Task: Select traffic view around selected location Hilton Head Island, South Carolina, United States and identify the nearest hotel to the peak traffic point
Action: Mouse moved to (345, 488)
Screenshot: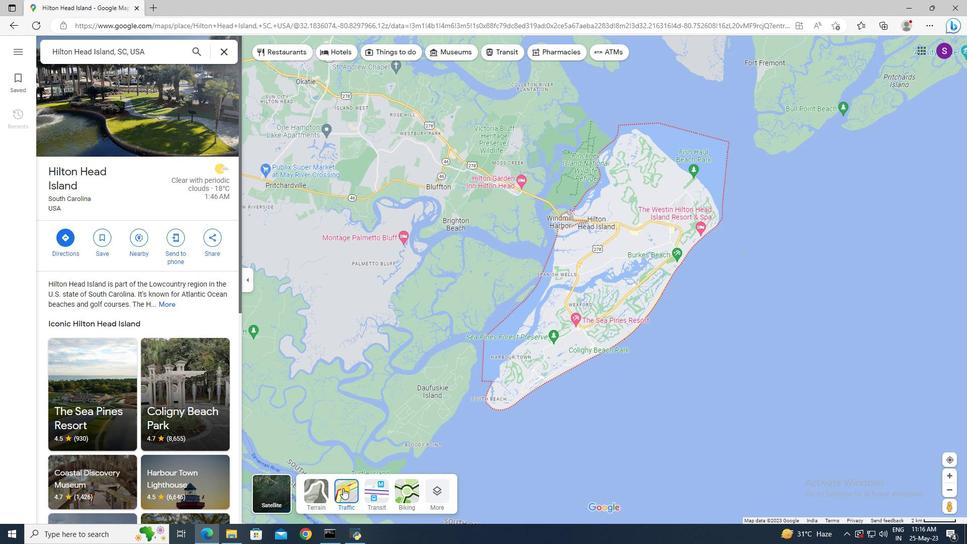 
Action: Mouse pressed left at (345, 488)
Screenshot: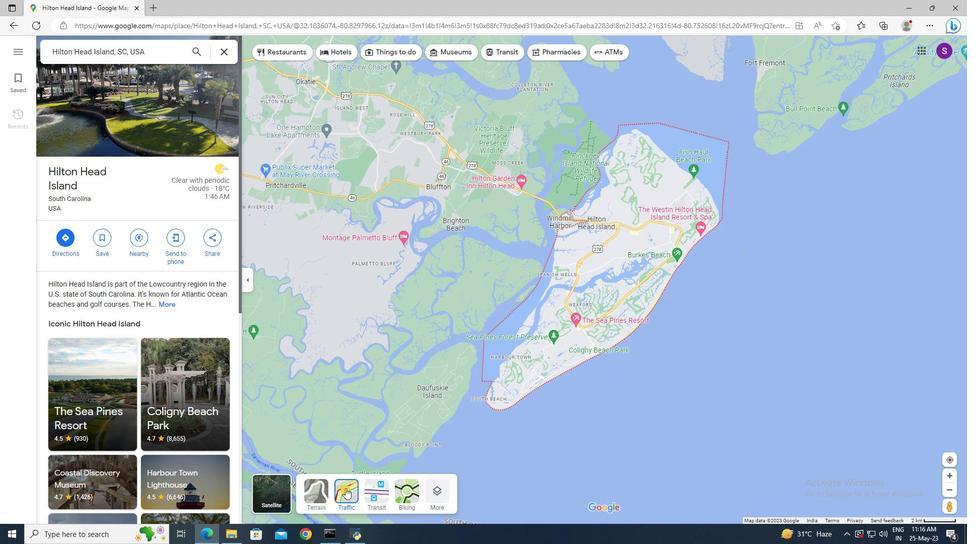 
Action: Mouse moved to (340, 53)
Screenshot: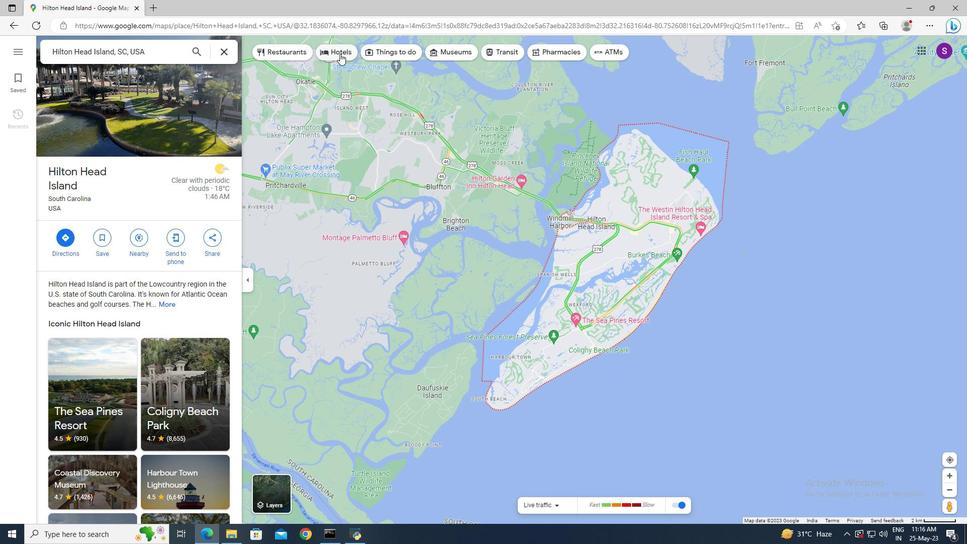 
Action: Mouse pressed left at (340, 53)
Screenshot: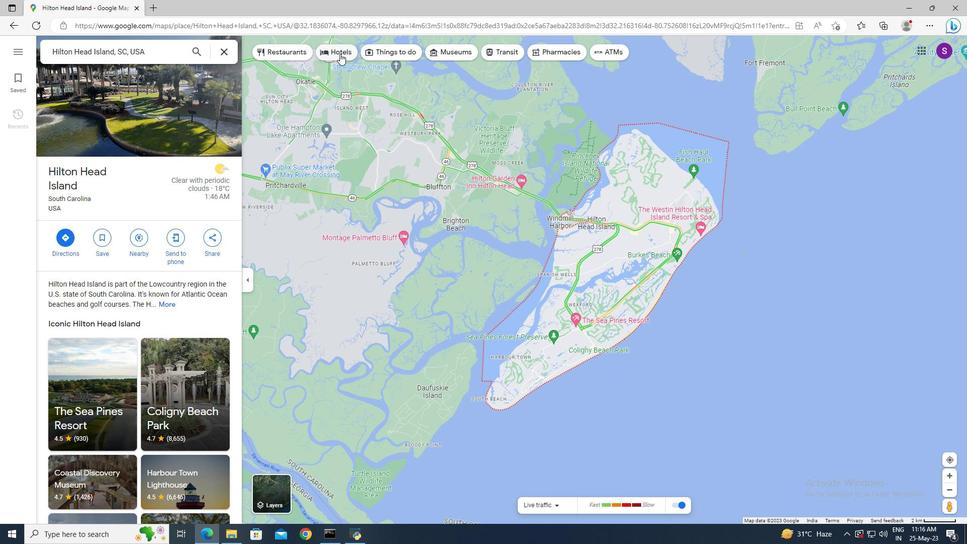 
Action: Mouse moved to (471, 139)
Screenshot: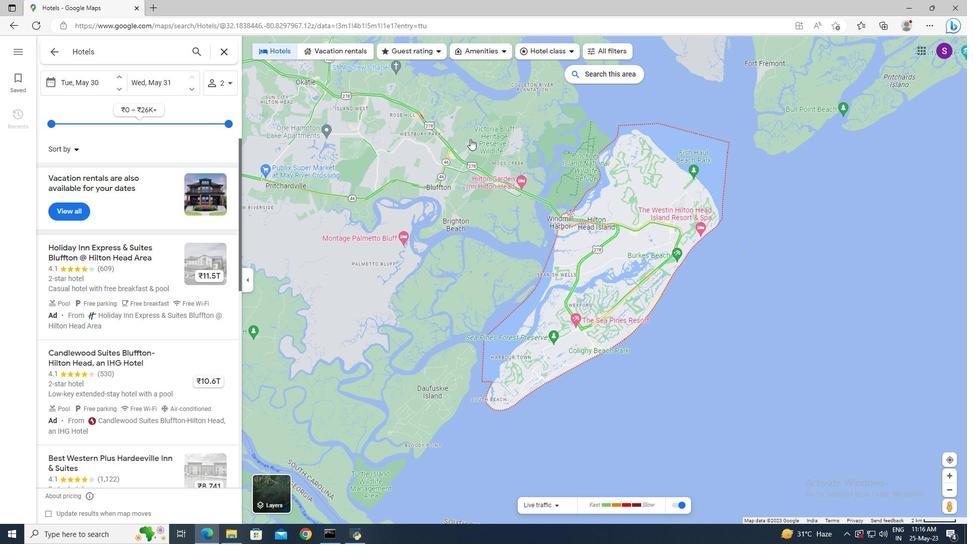
Action: Mouse scrolled (471, 139) with delta (0, 0)
Screenshot: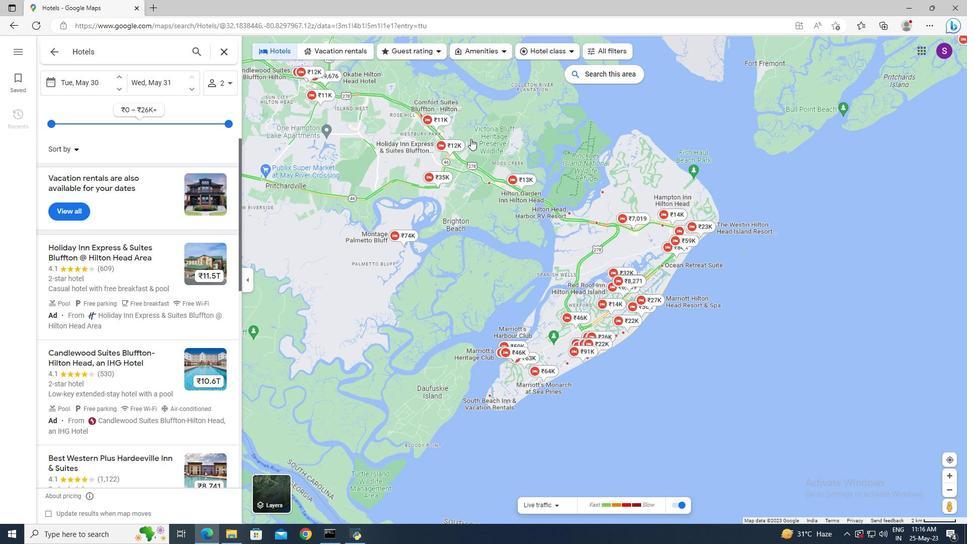 
Action: Mouse scrolled (471, 139) with delta (0, 0)
Screenshot: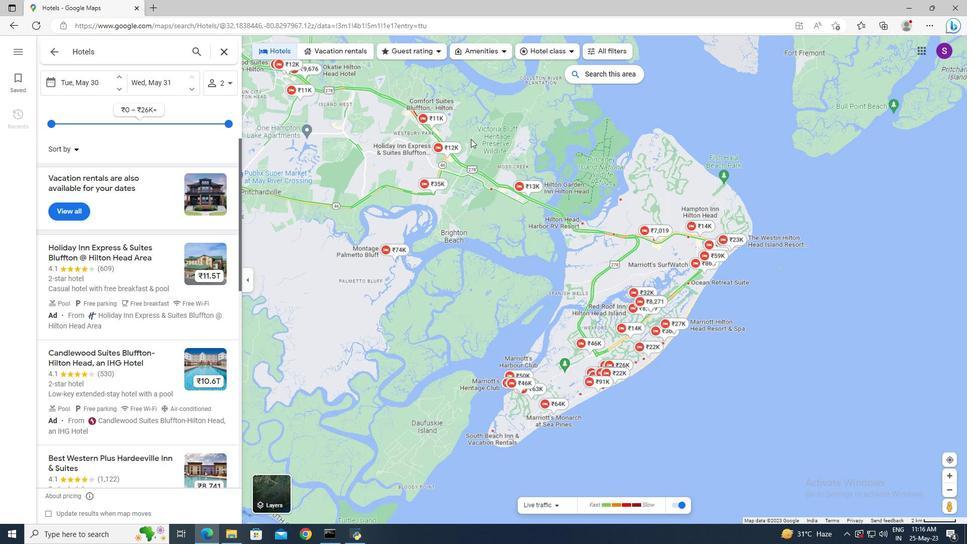
Action: Mouse scrolled (471, 139) with delta (0, 0)
Screenshot: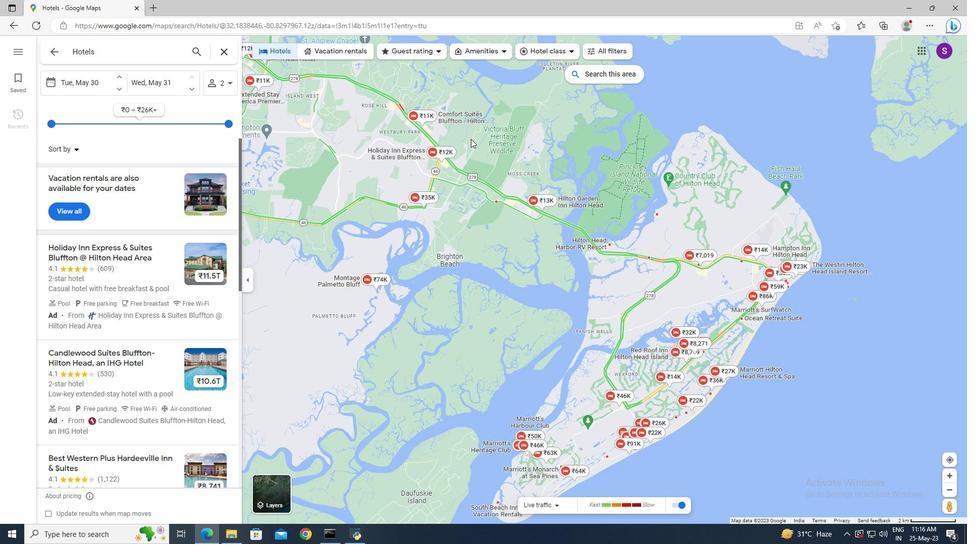 
Action: Mouse scrolled (471, 139) with delta (0, 0)
Screenshot: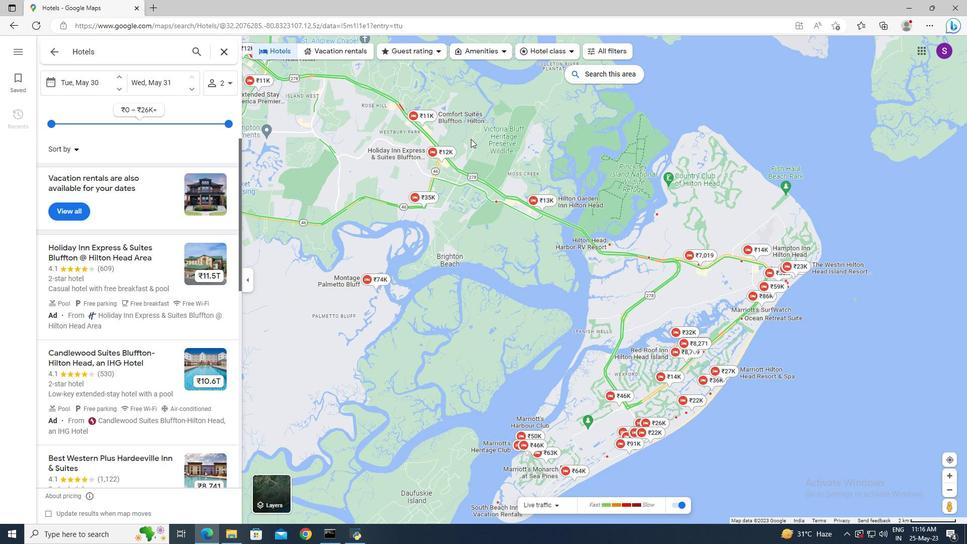 
Action: Mouse scrolled (471, 139) with delta (0, 0)
Screenshot: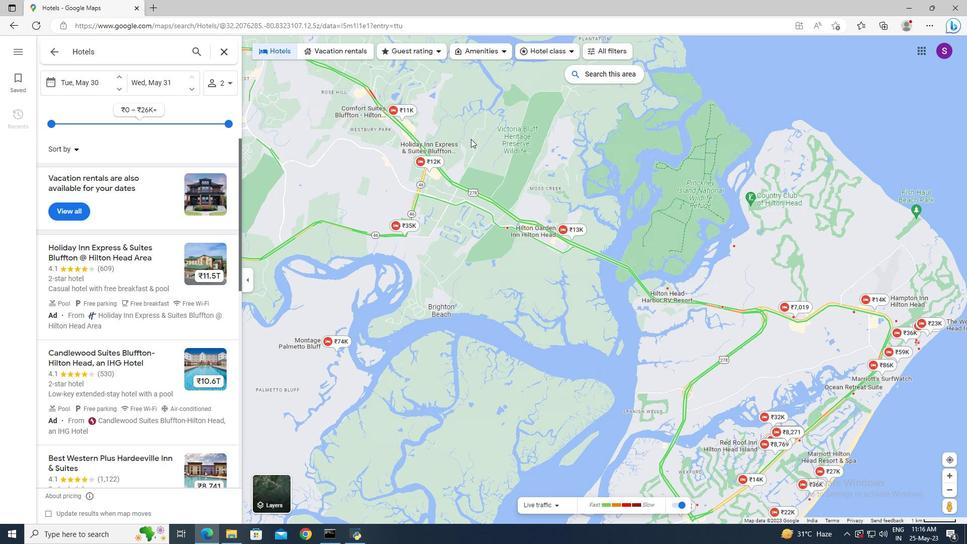 
Action: Mouse scrolled (471, 139) with delta (0, 0)
Screenshot: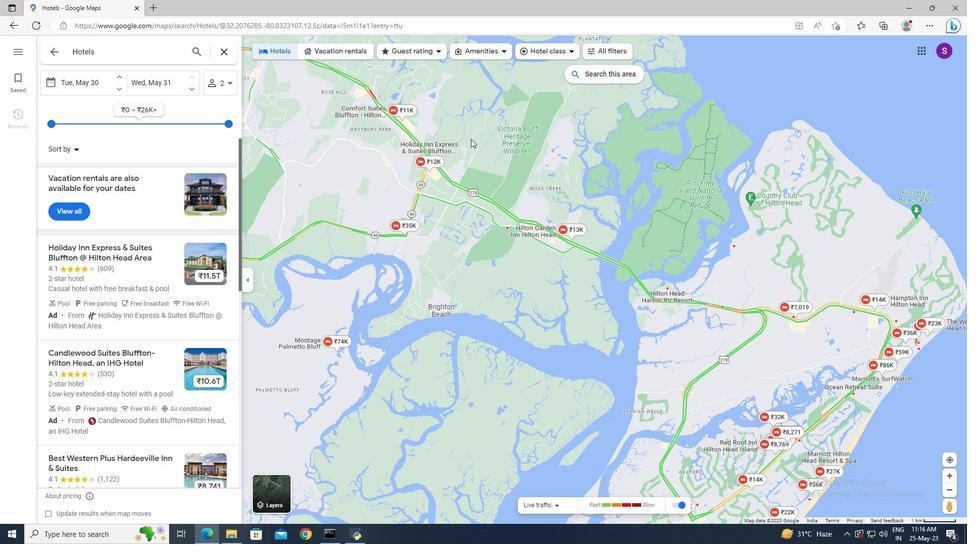 
Action: Mouse scrolled (471, 139) with delta (0, 0)
Screenshot: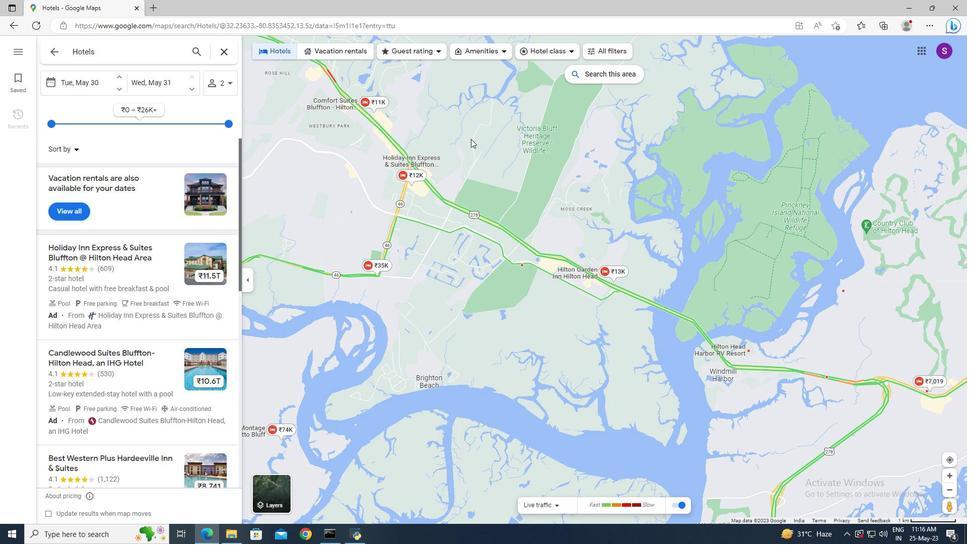 
Action: Mouse scrolled (471, 139) with delta (0, 0)
Screenshot: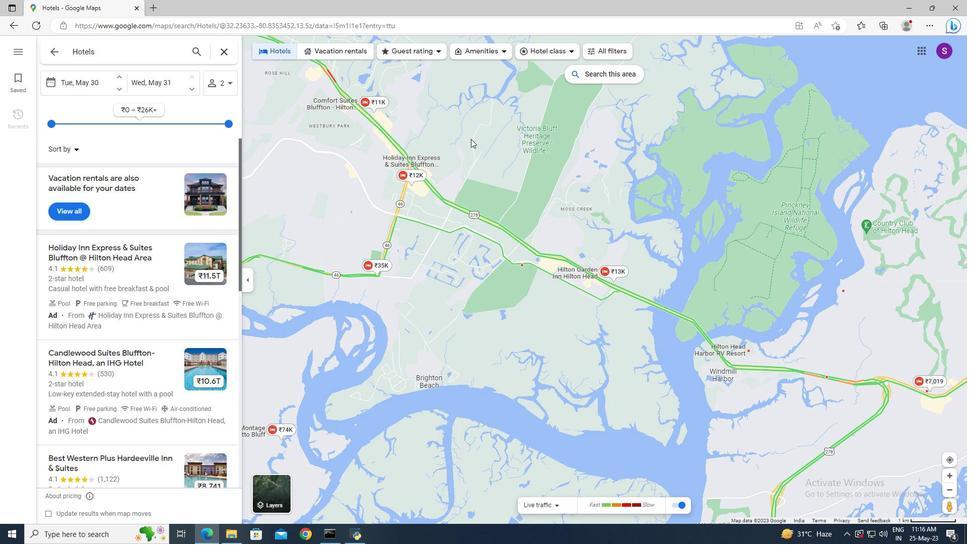 
Action: Mouse moved to (625, 385)
Screenshot: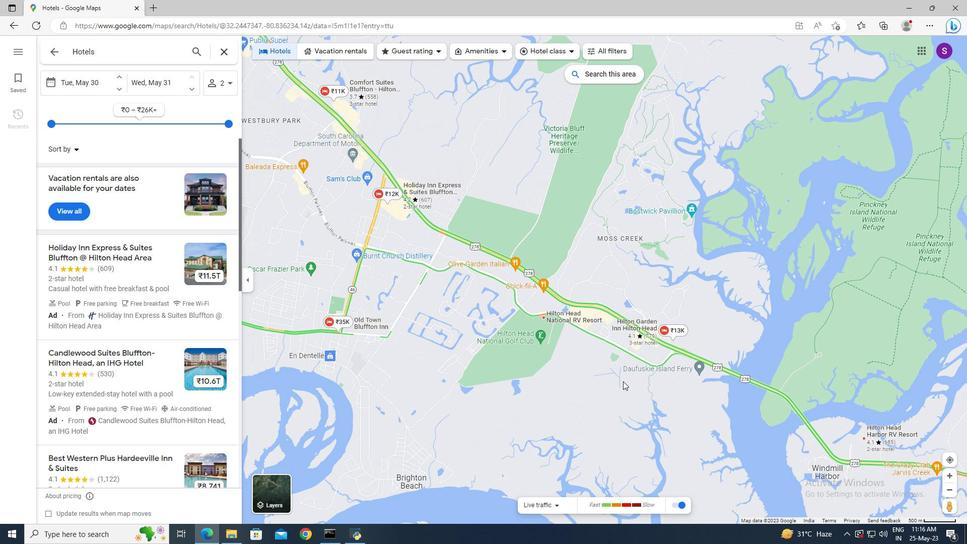 
Action: Mouse pressed left at (625, 385)
Screenshot: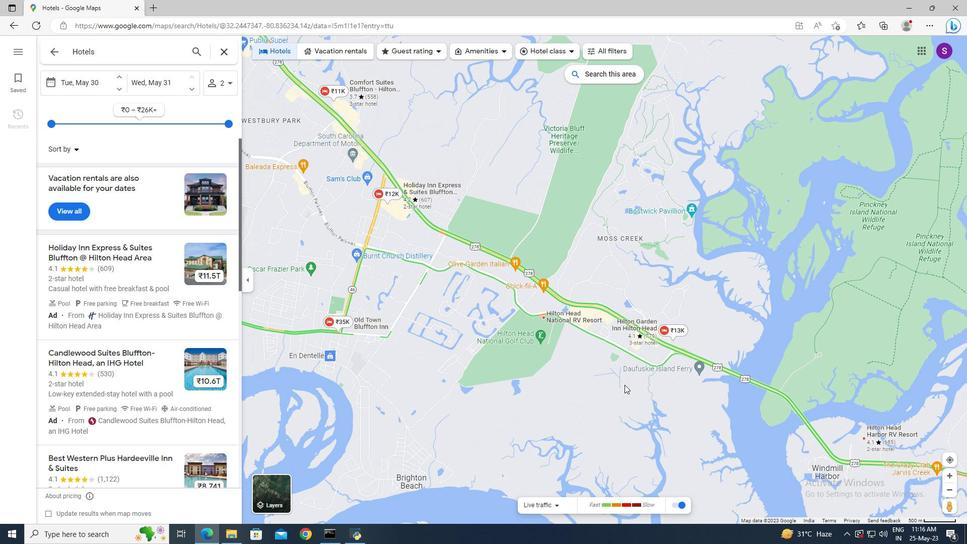 
Action: Mouse moved to (796, 365)
Screenshot: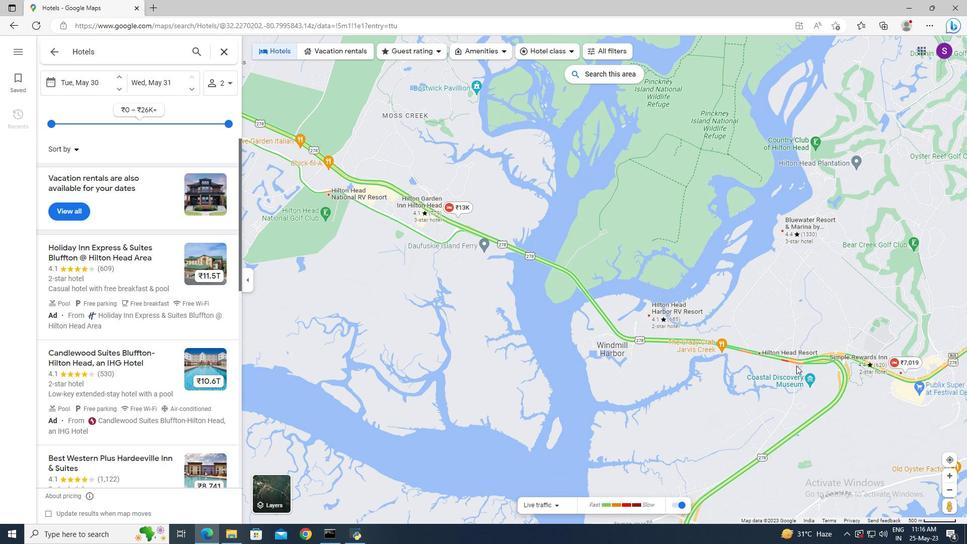 
Action: Mouse scrolled (796, 366) with delta (0, 0)
Screenshot: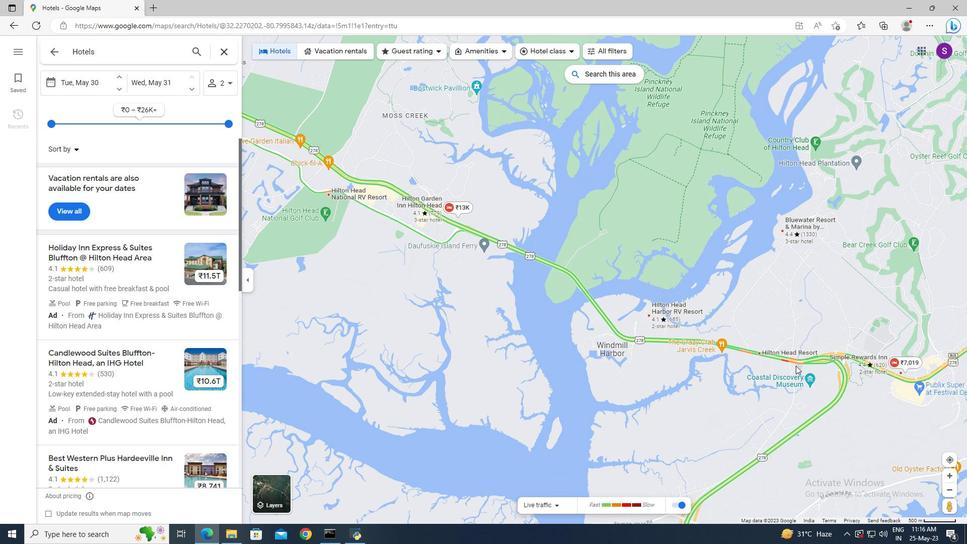 
Action: Mouse scrolled (796, 366) with delta (0, 0)
Screenshot: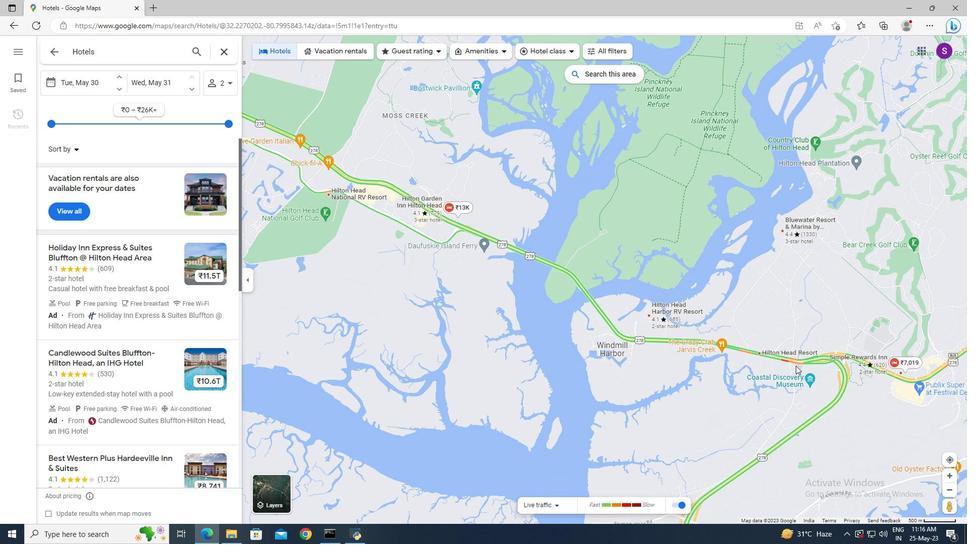 
Action: Mouse scrolled (796, 366) with delta (0, 0)
Screenshot: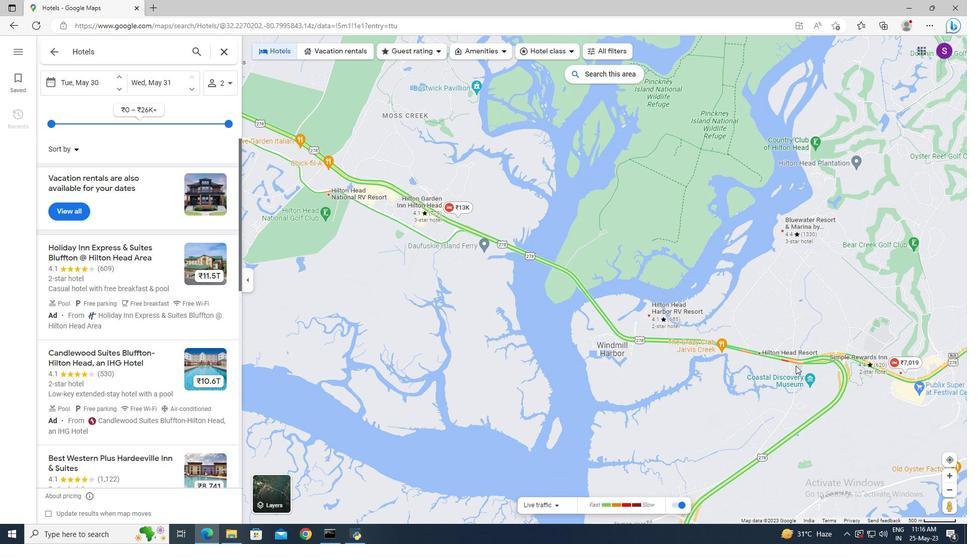 
Action: Mouse moved to (788, 367)
Screenshot: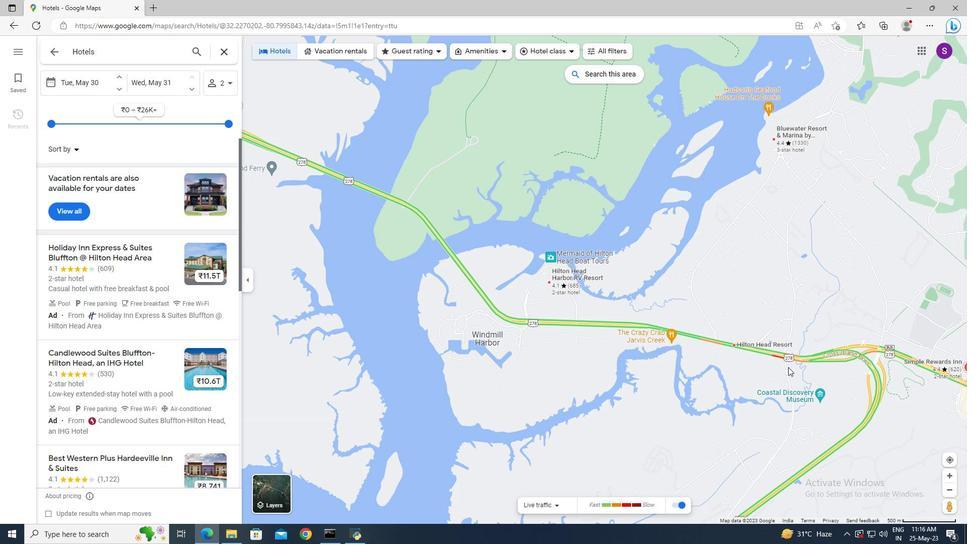 
Action: Mouse scrolled (788, 367) with delta (0, 0)
Screenshot: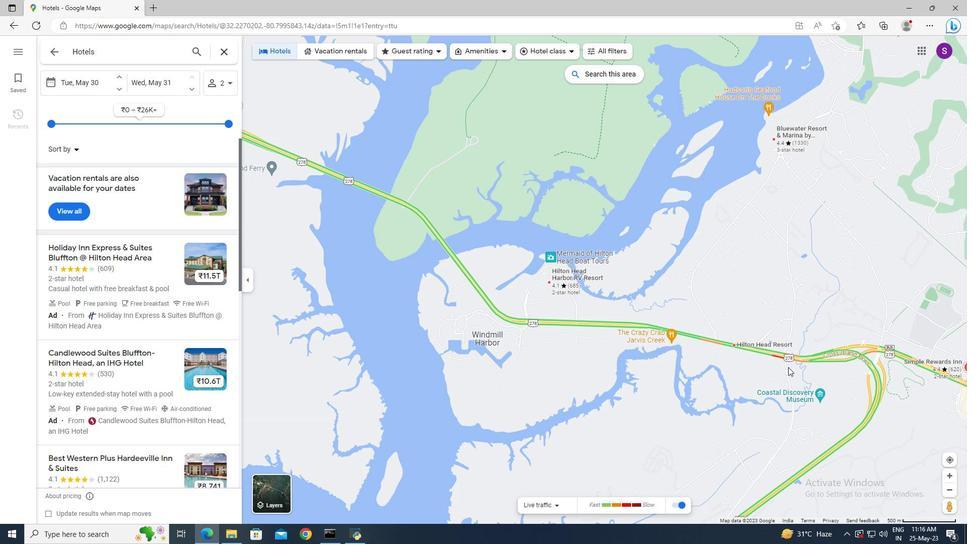 
Action: Mouse scrolled (788, 367) with delta (0, 0)
Screenshot: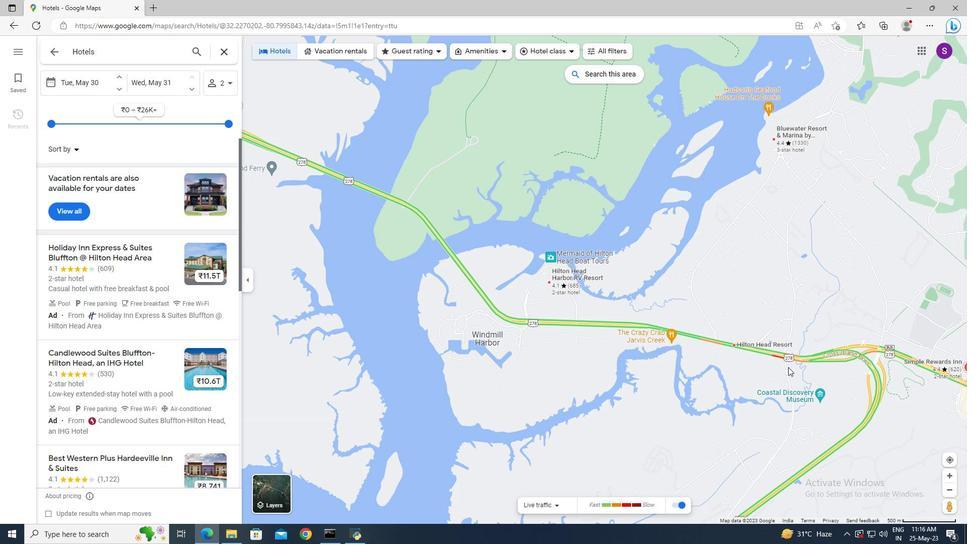 
Action: Mouse scrolled (788, 367) with delta (0, 0)
Screenshot: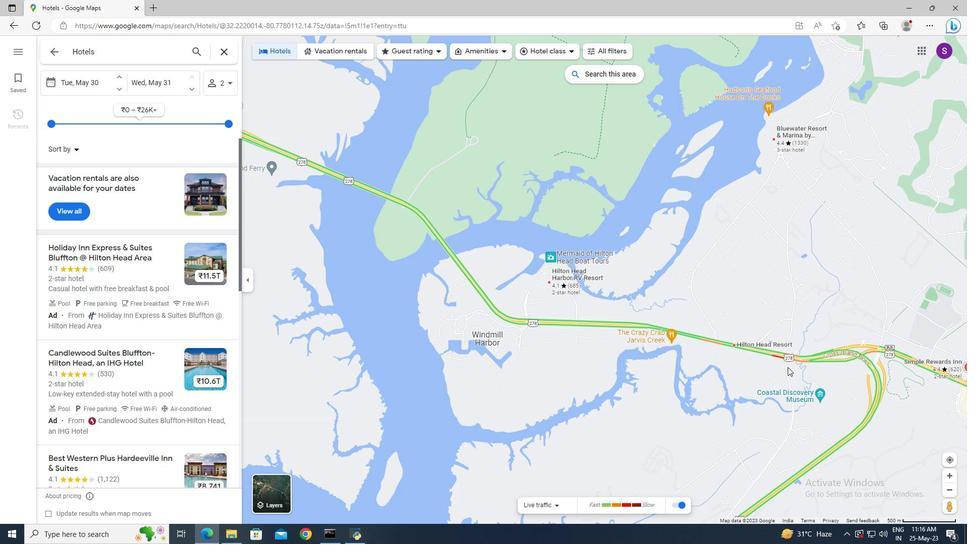 
Action: Mouse moved to (706, 356)
Screenshot: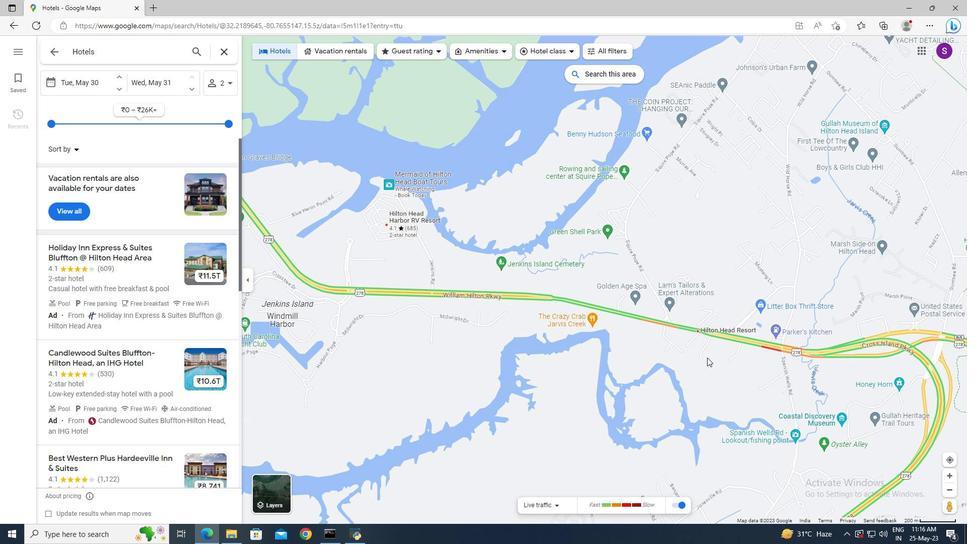 
Action: Mouse scrolled (706, 356) with delta (0, 0)
Screenshot: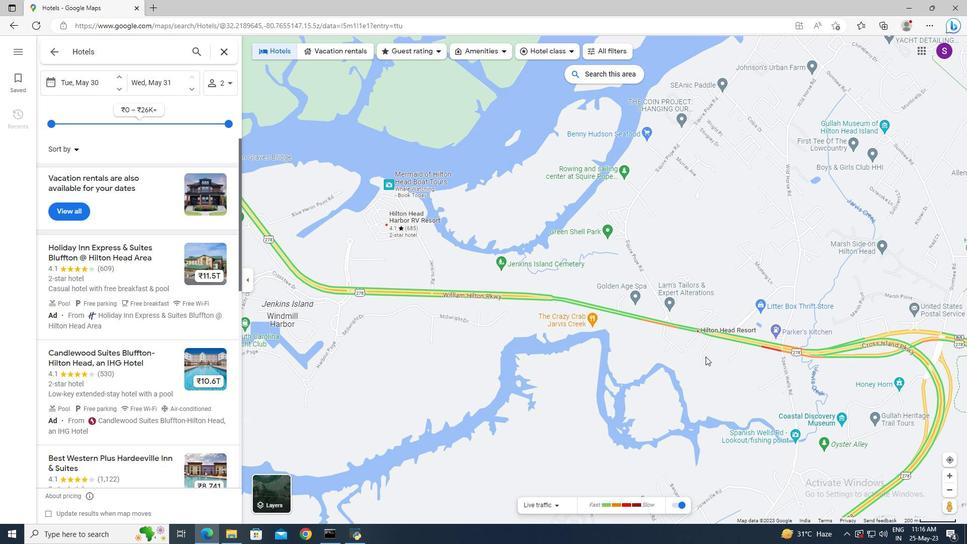 
Action: Mouse scrolled (706, 356) with delta (0, 0)
Screenshot: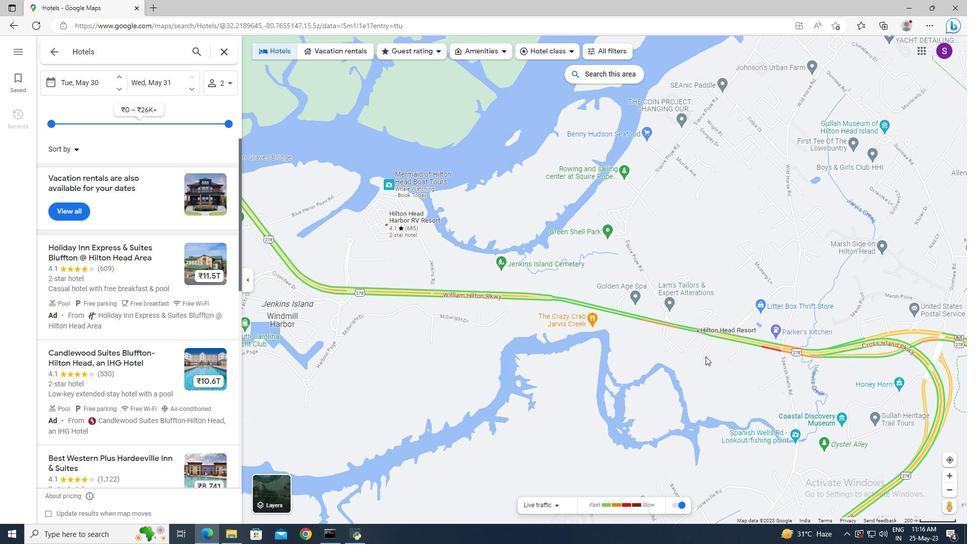 
Action: Mouse scrolled (706, 356) with delta (0, 0)
Screenshot: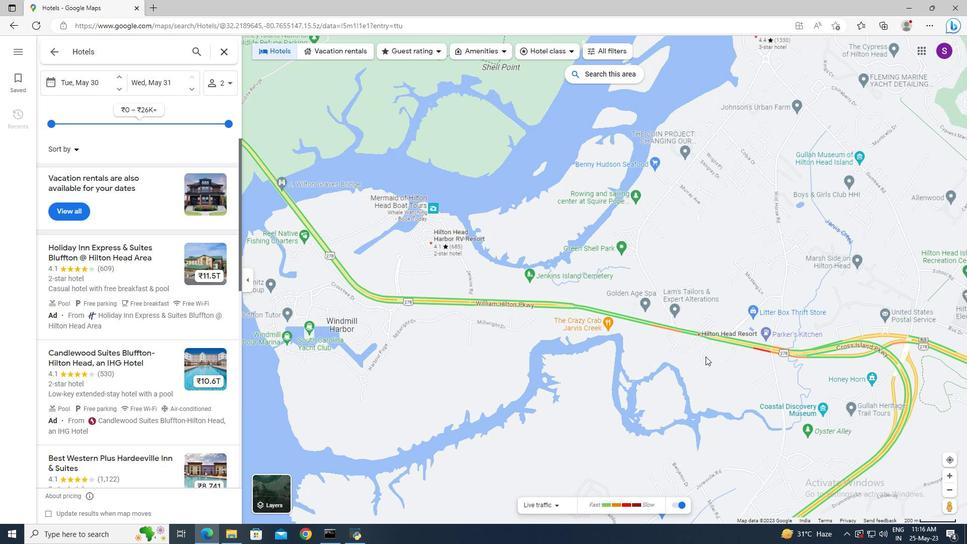 
Action: Mouse scrolled (706, 356) with delta (0, 0)
Screenshot: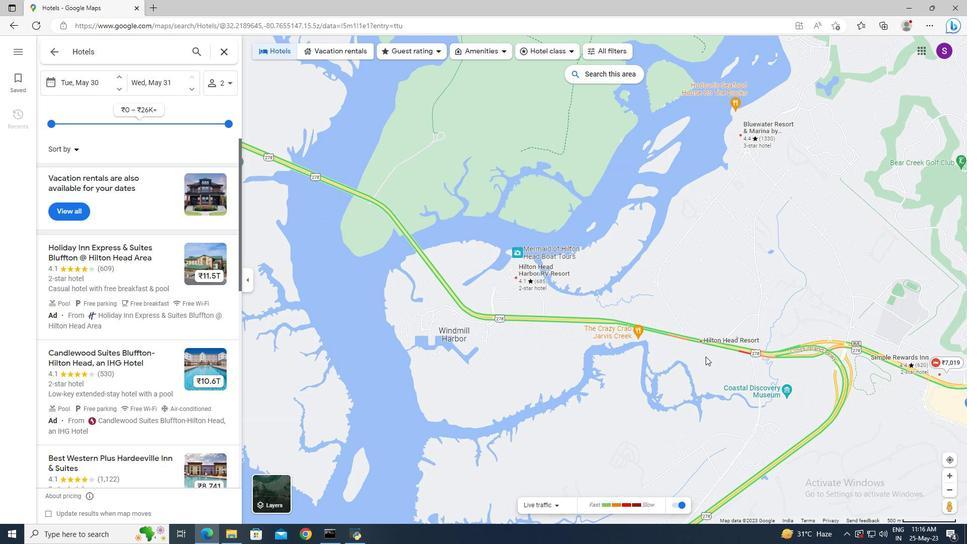 
Action: Mouse scrolled (706, 356) with delta (0, 0)
Screenshot: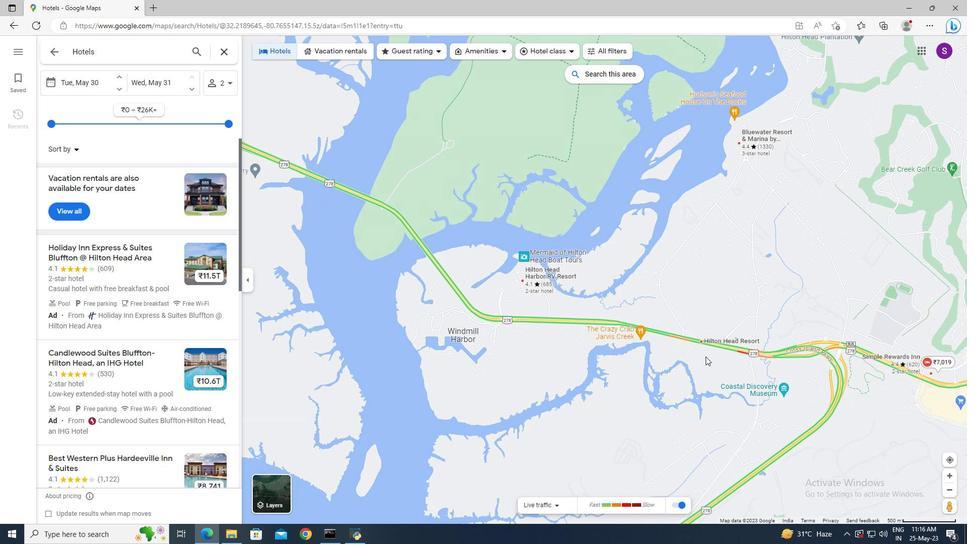 
Action: Mouse moved to (897, 375)
Screenshot: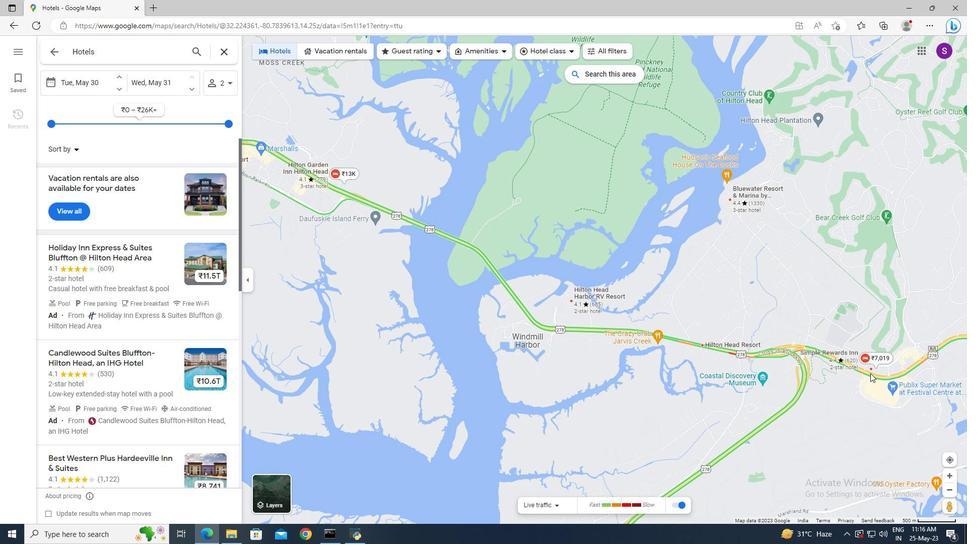 
Action: Mouse scrolled (897, 375) with delta (0, 0)
Screenshot: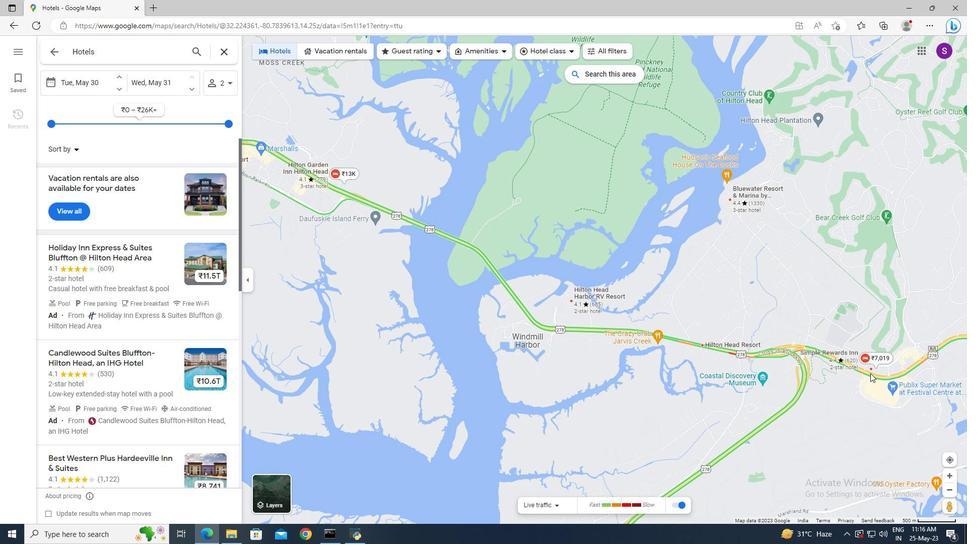 
Action: Mouse scrolled (897, 375) with delta (0, 0)
Screenshot: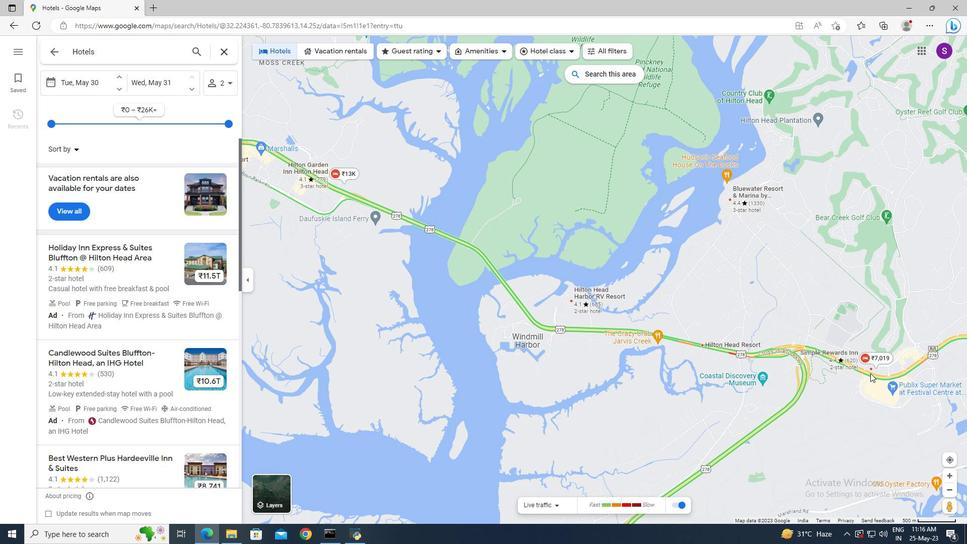 
Action: Mouse moved to (897, 375)
Screenshot: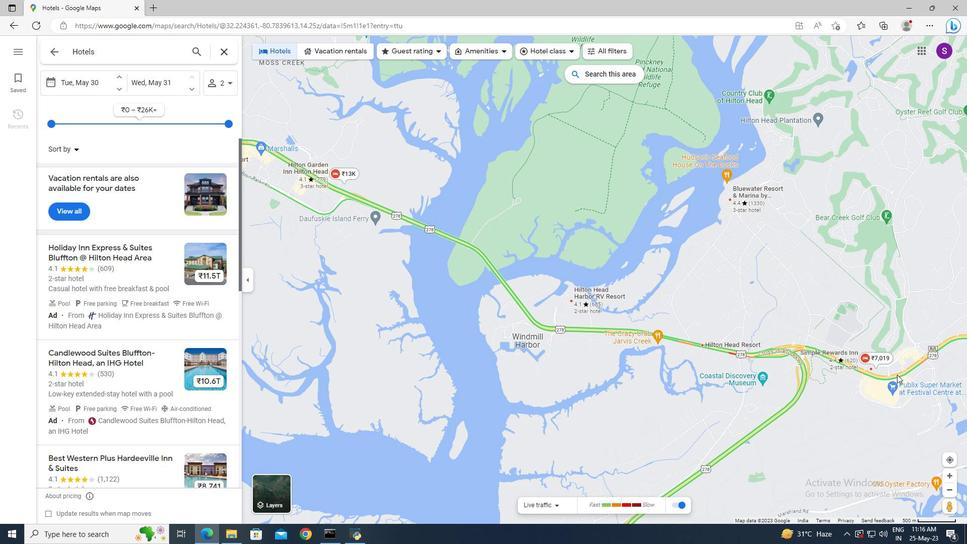 
Action: Mouse scrolled (897, 375) with delta (0, 0)
Screenshot: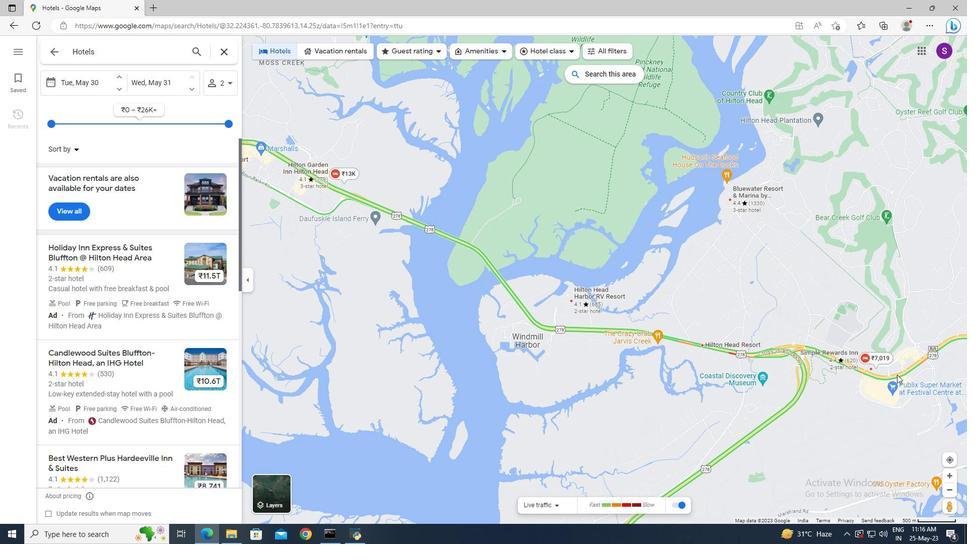 
Action: Mouse moved to (880, 371)
Screenshot: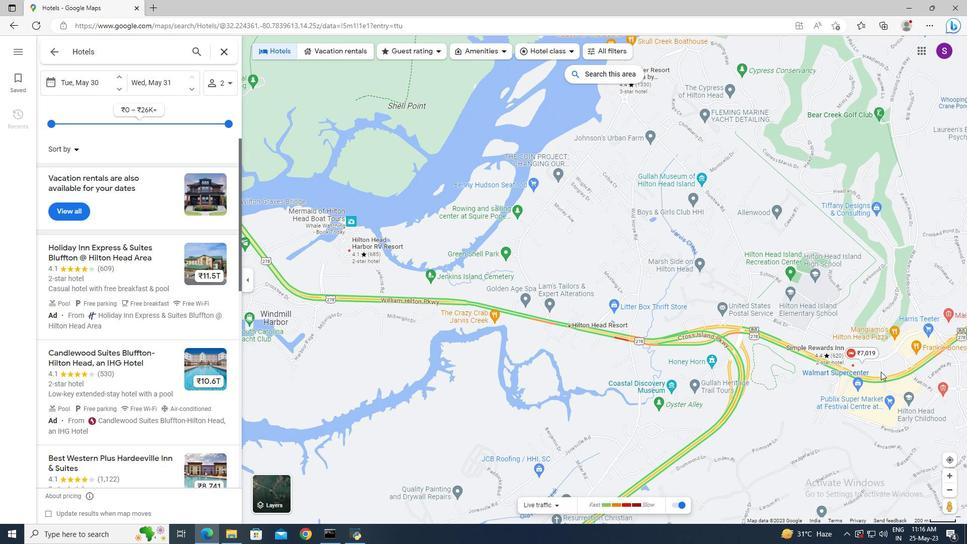 
Action: Mouse scrolled (880, 372) with delta (0, 0)
Screenshot: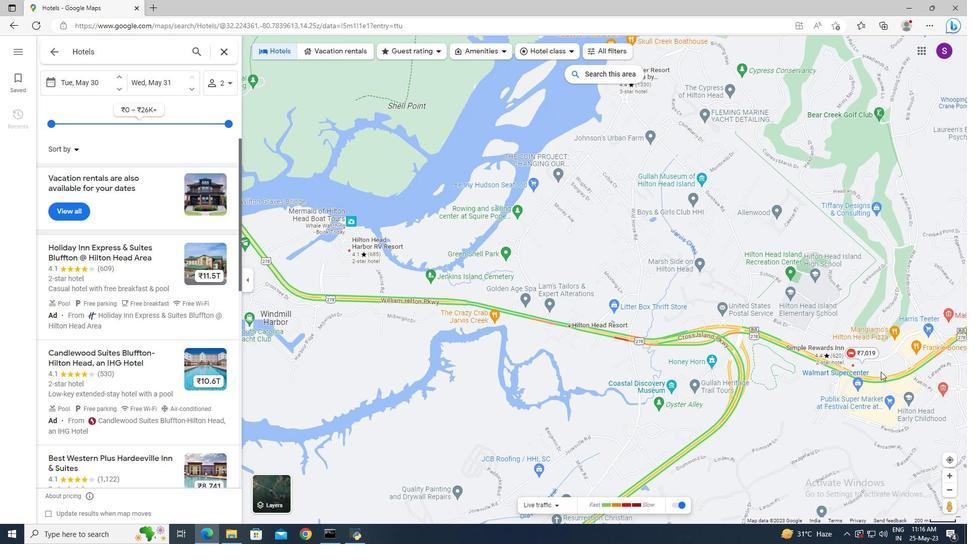 
Action: Mouse moved to (880, 371)
Screenshot: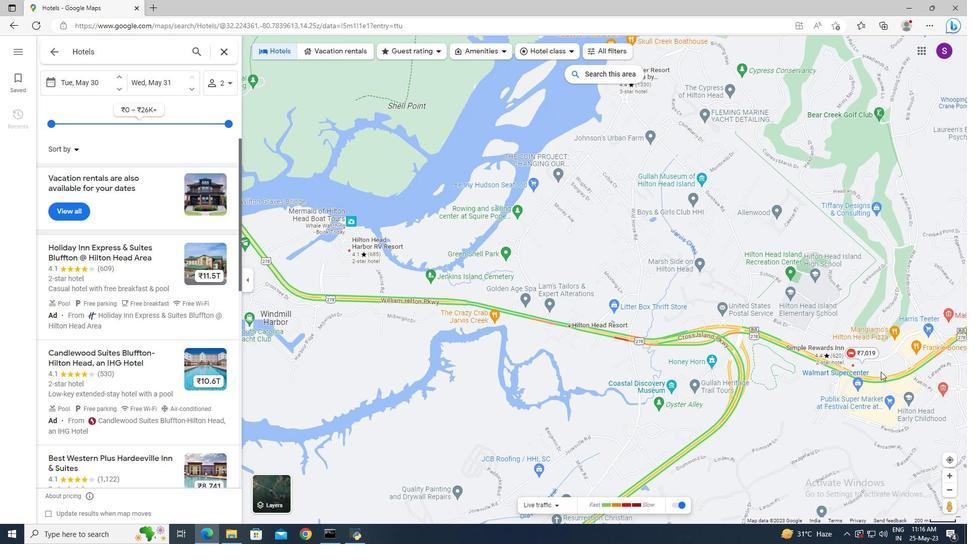 
Action: Mouse scrolled (880, 371) with delta (0, 0)
Screenshot: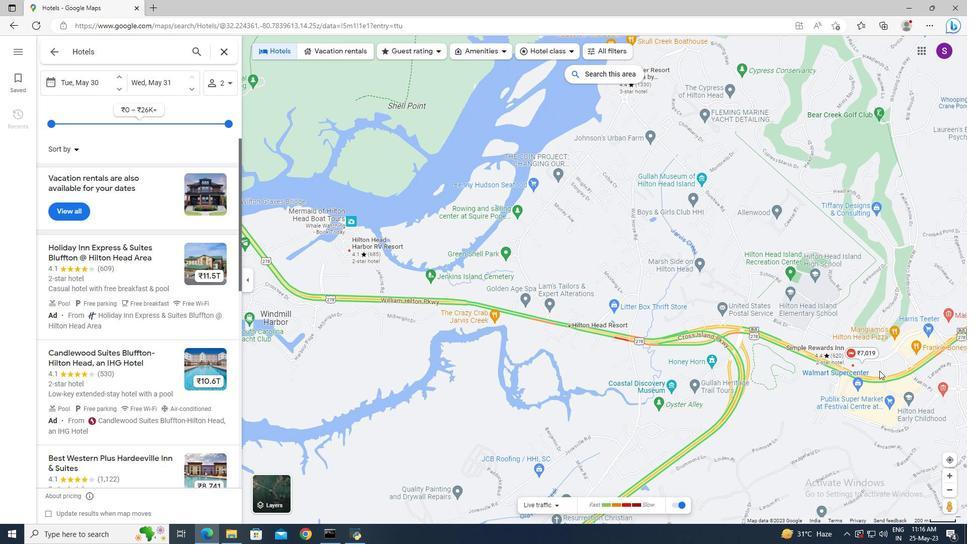 
Action: Mouse scrolled (880, 371) with delta (0, 0)
Screenshot: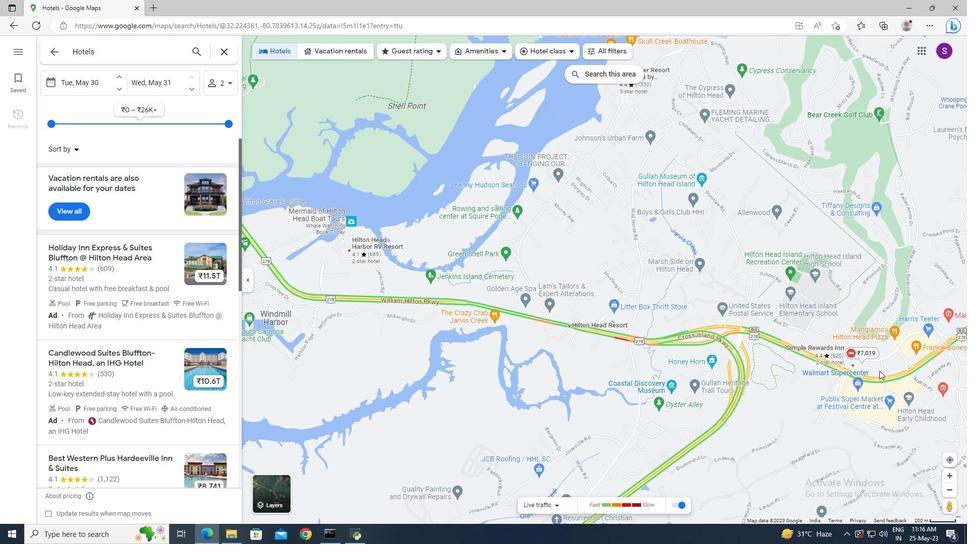 
Action: Mouse moved to (667, 323)
Screenshot: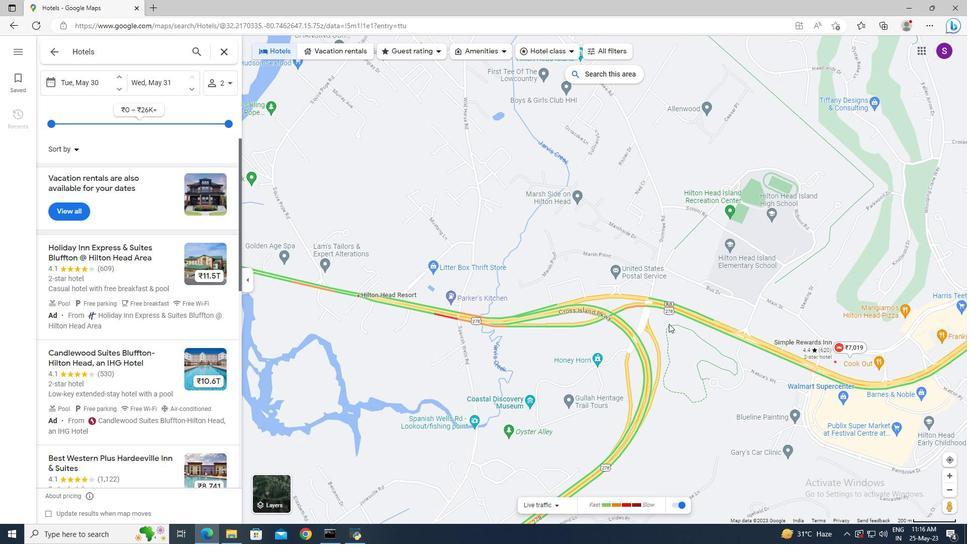 
Action: Mouse scrolled (667, 323) with delta (0, 0)
Screenshot: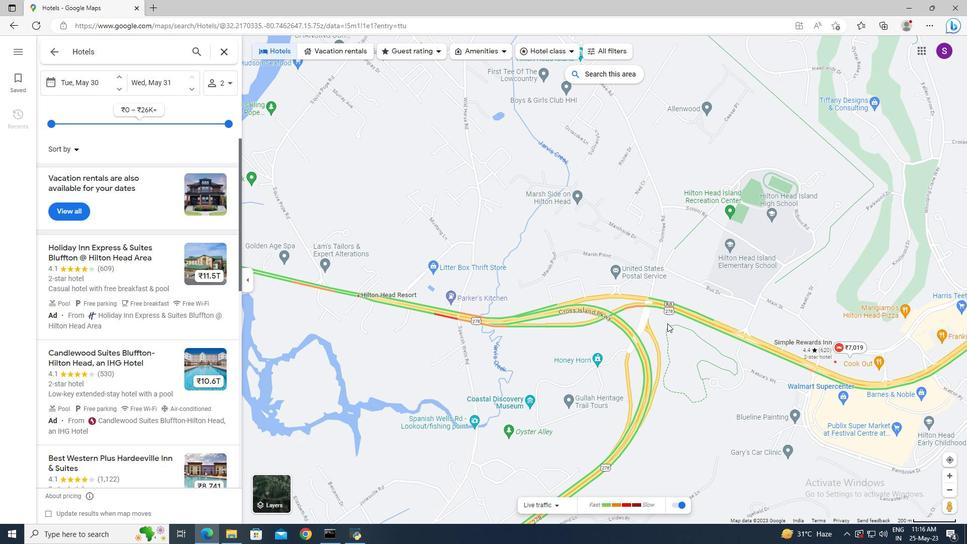 
Action: Mouse scrolled (667, 323) with delta (0, 0)
Screenshot: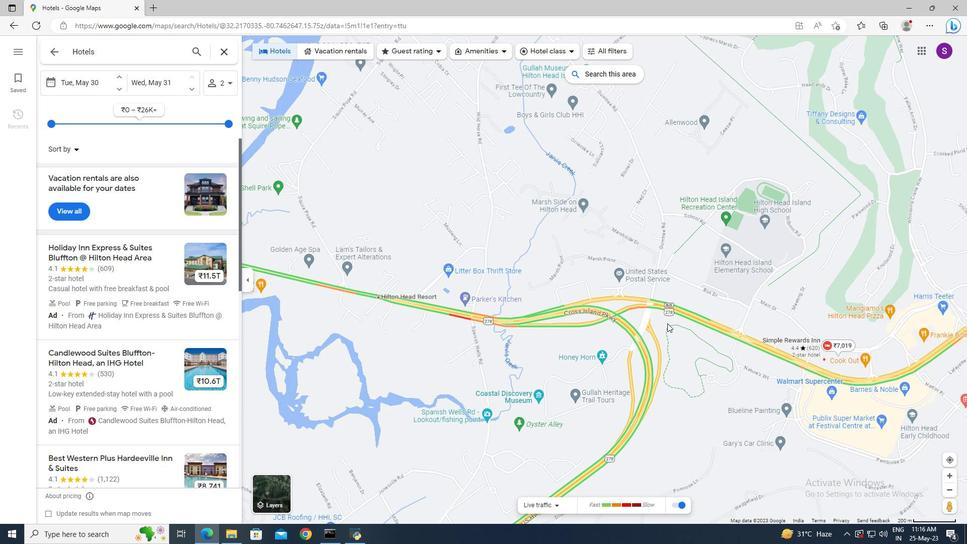 
Action: Mouse scrolled (667, 323) with delta (0, 0)
Screenshot: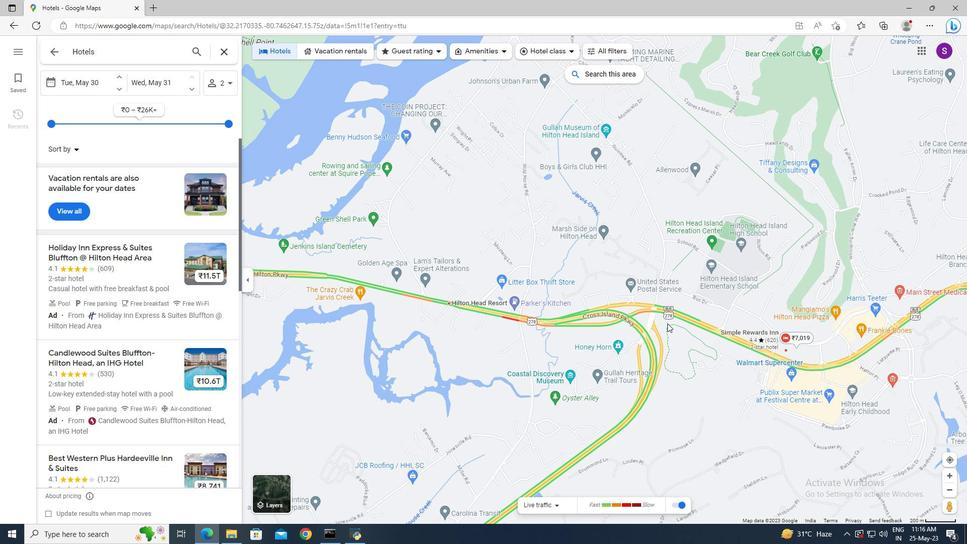 
Action: Mouse scrolled (667, 323) with delta (0, 0)
Screenshot: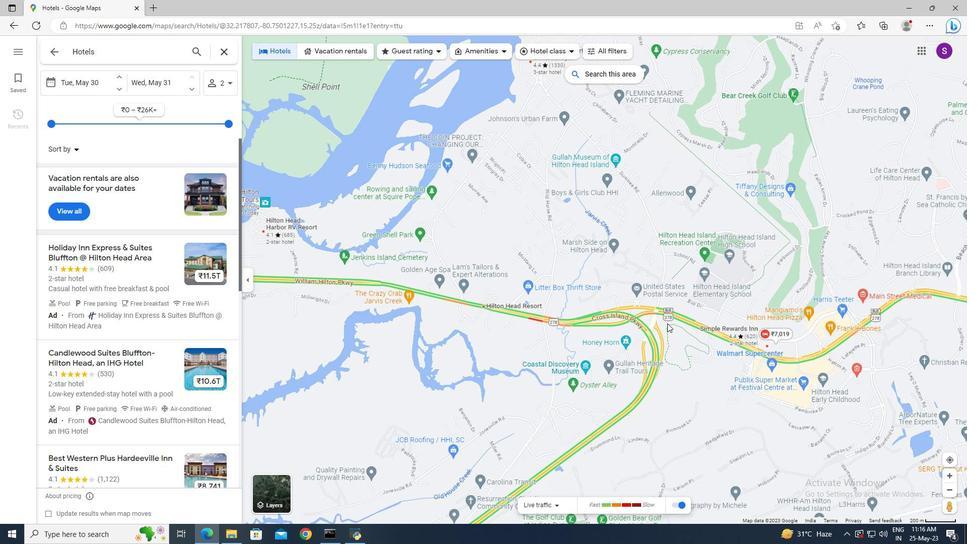 
Action: Mouse scrolled (667, 323) with delta (0, 0)
Screenshot: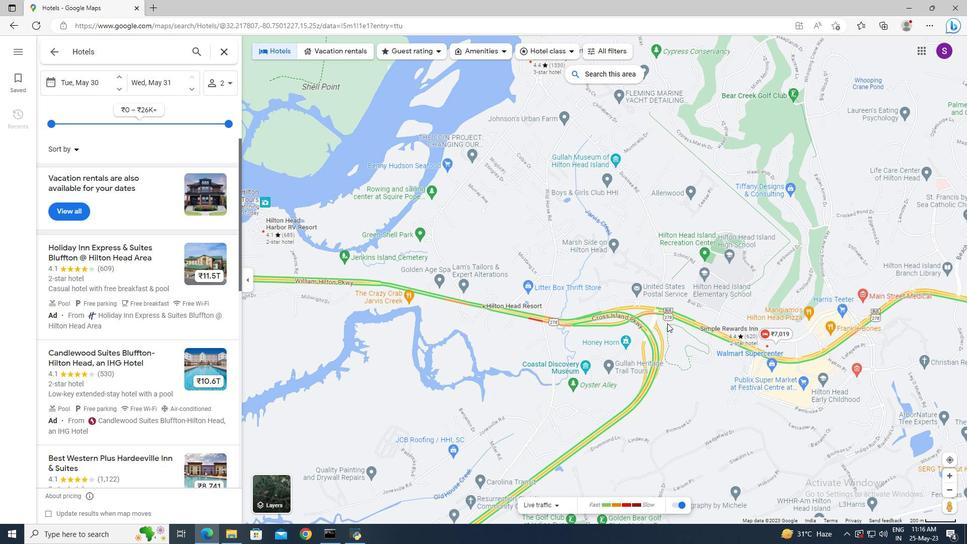 
Action: Mouse scrolled (667, 323) with delta (0, 0)
Screenshot: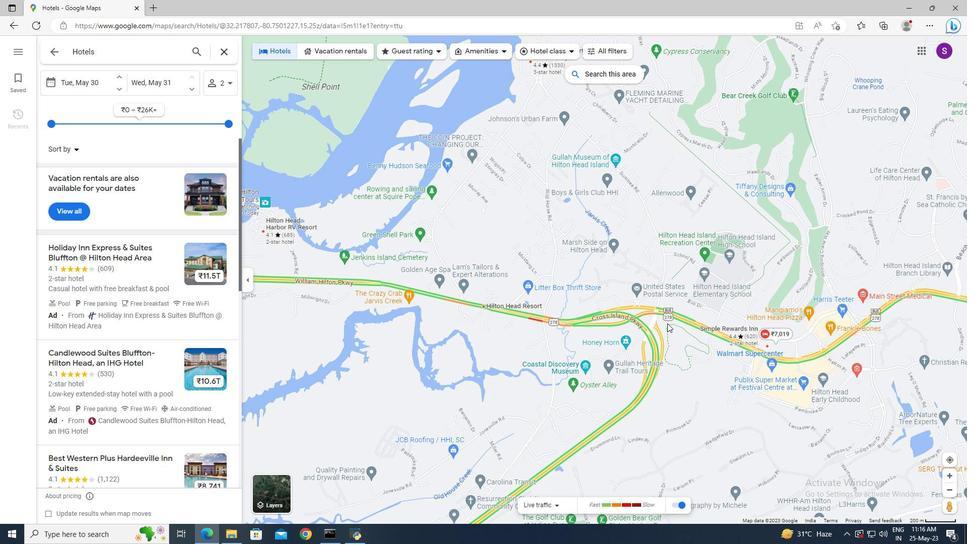 
Action: Mouse scrolled (667, 323) with delta (0, 0)
Screenshot: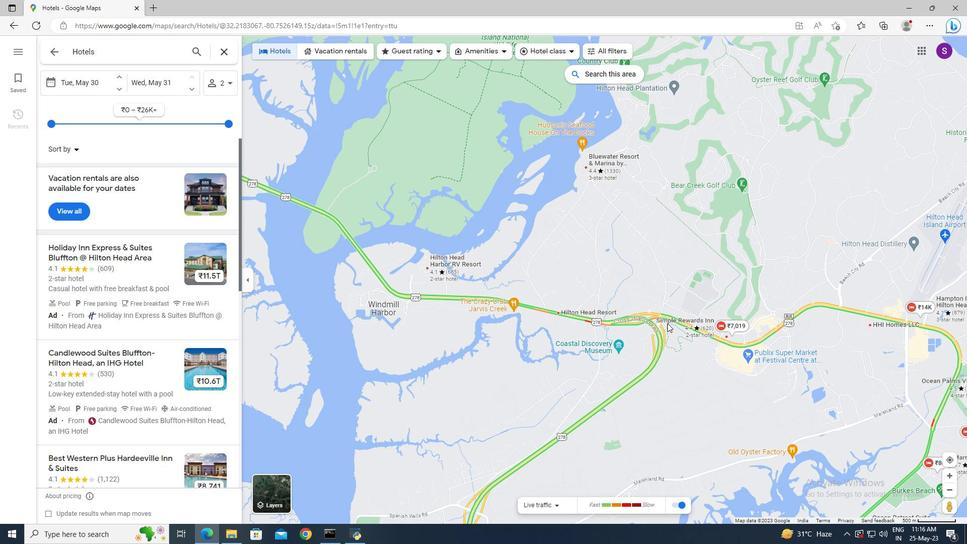 
Action: Mouse scrolled (667, 323) with delta (0, 0)
Screenshot: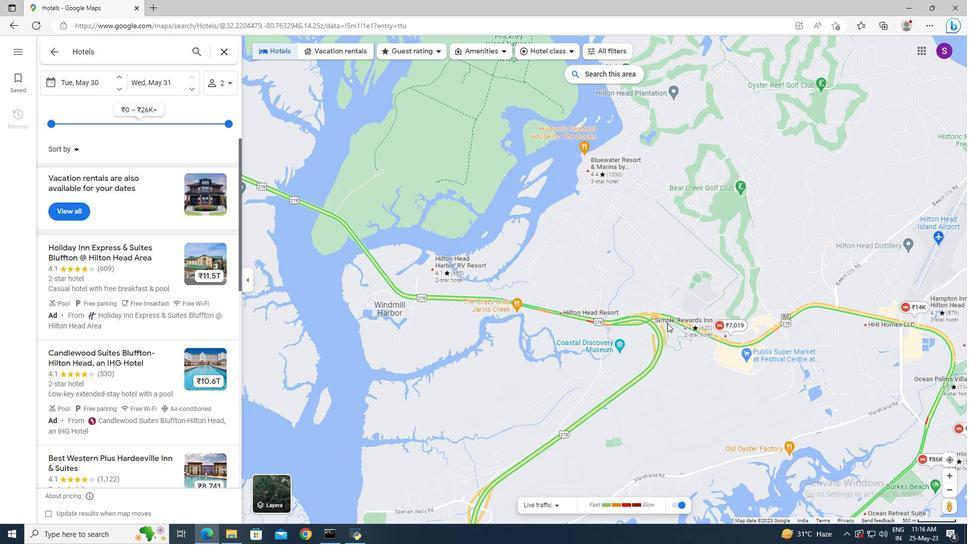 
Action: Mouse moved to (324, 236)
Screenshot: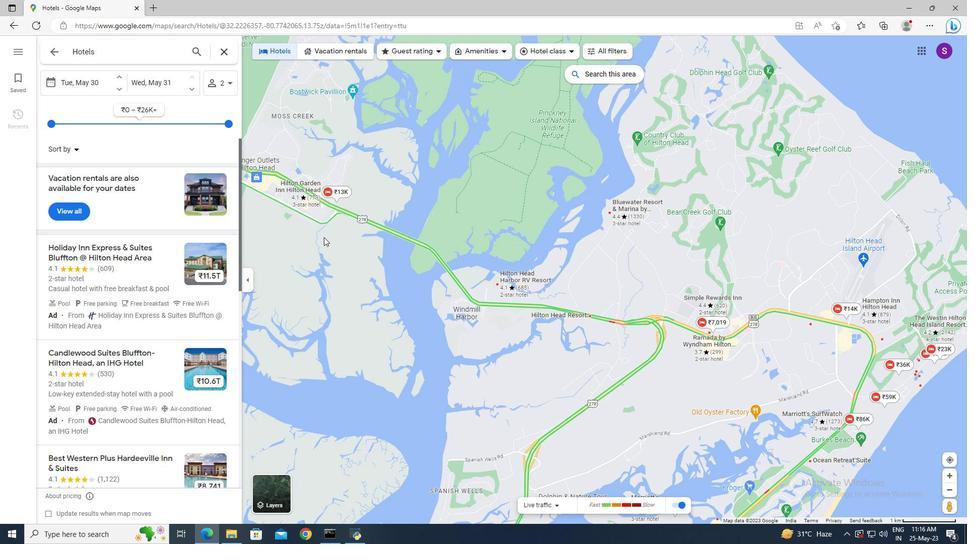 
Action: Mouse pressed left at (324, 236)
Screenshot: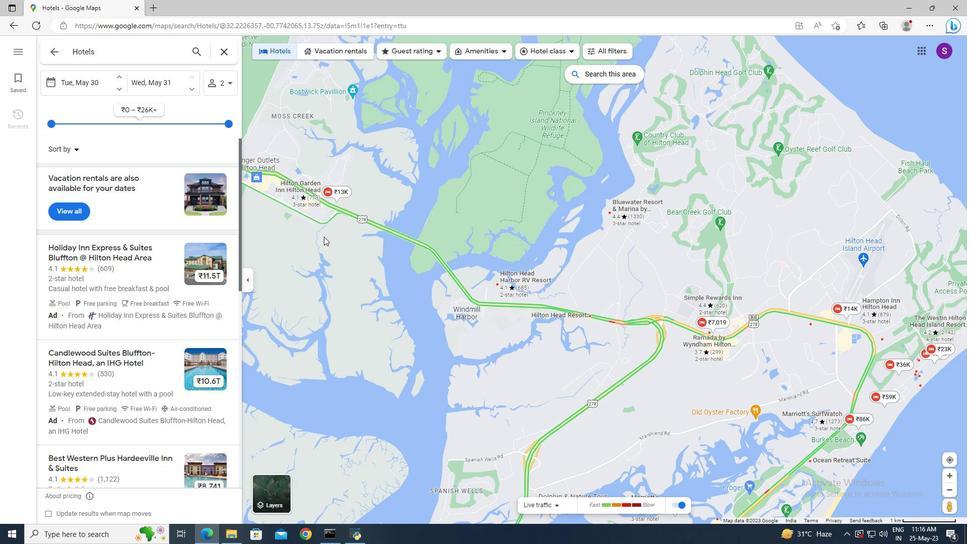 
Action: Mouse moved to (369, 311)
Screenshot: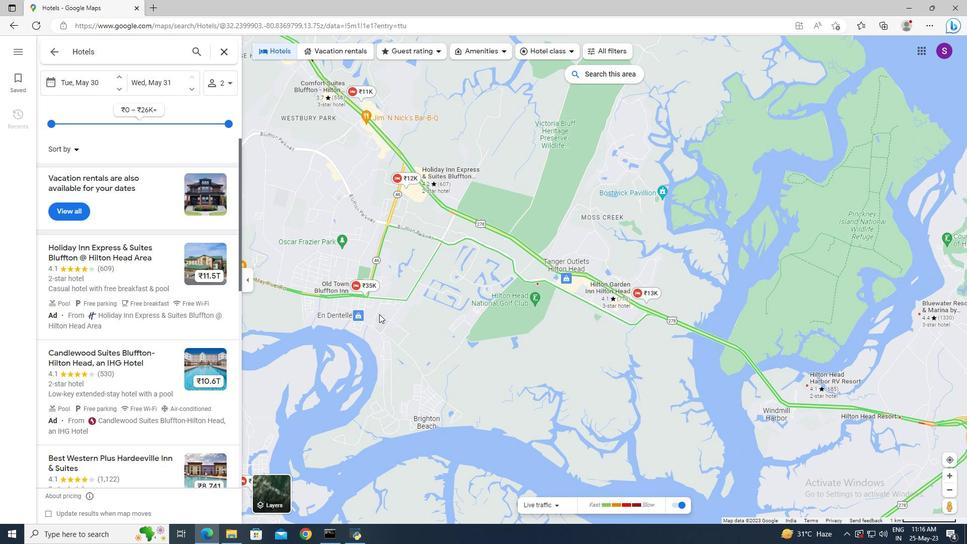 
Action: Mouse scrolled (369, 311) with delta (0, 0)
Screenshot: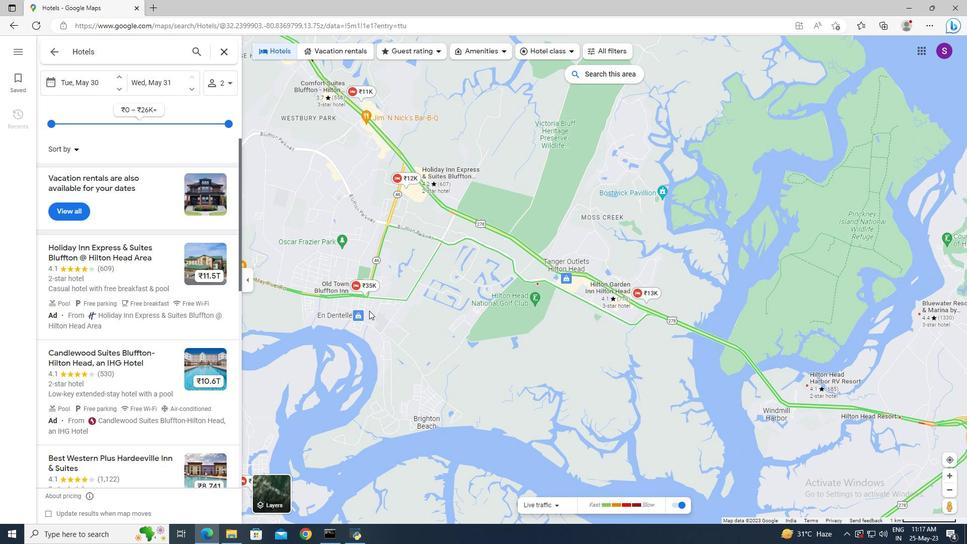 
Action: Mouse scrolled (369, 311) with delta (0, 0)
Screenshot: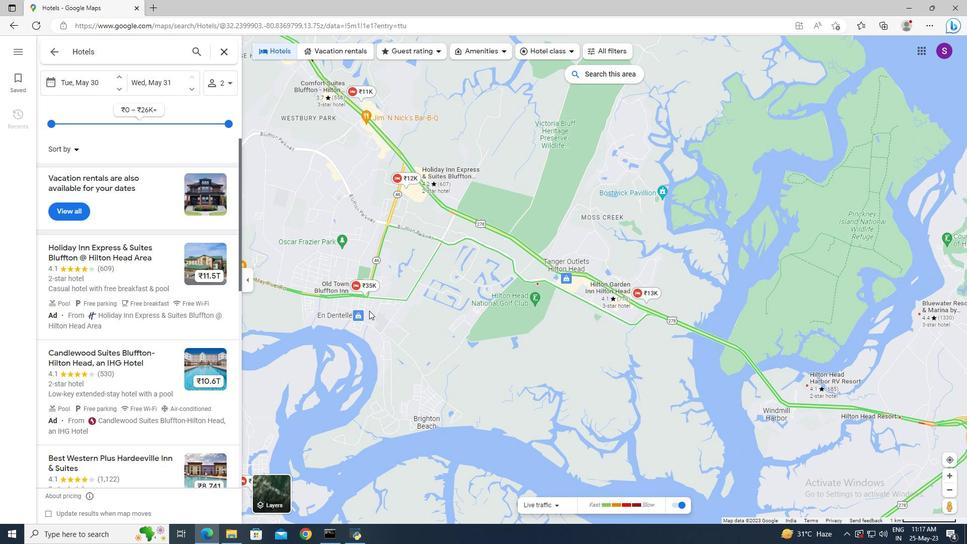 
Action: Mouse scrolled (369, 311) with delta (0, 0)
Screenshot: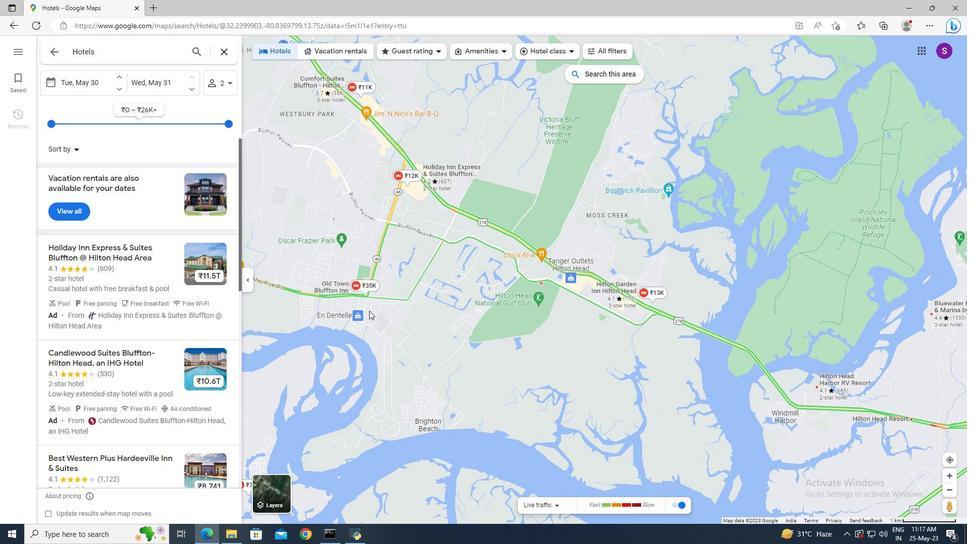 
Action: Mouse scrolled (369, 311) with delta (0, 0)
Screenshot: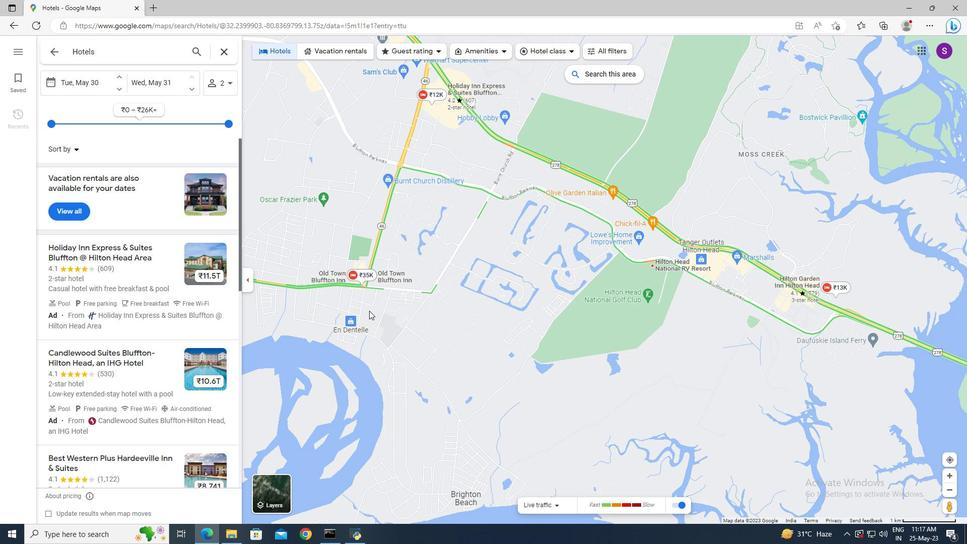 
Action: Mouse scrolled (369, 311) with delta (0, 0)
Screenshot: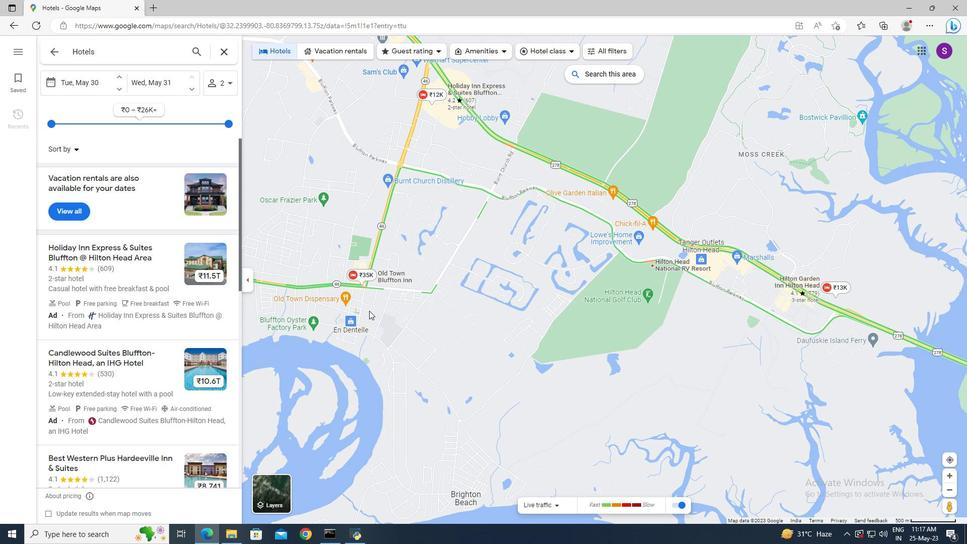 
Action: Mouse scrolled (369, 311) with delta (0, 0)
Screenshot: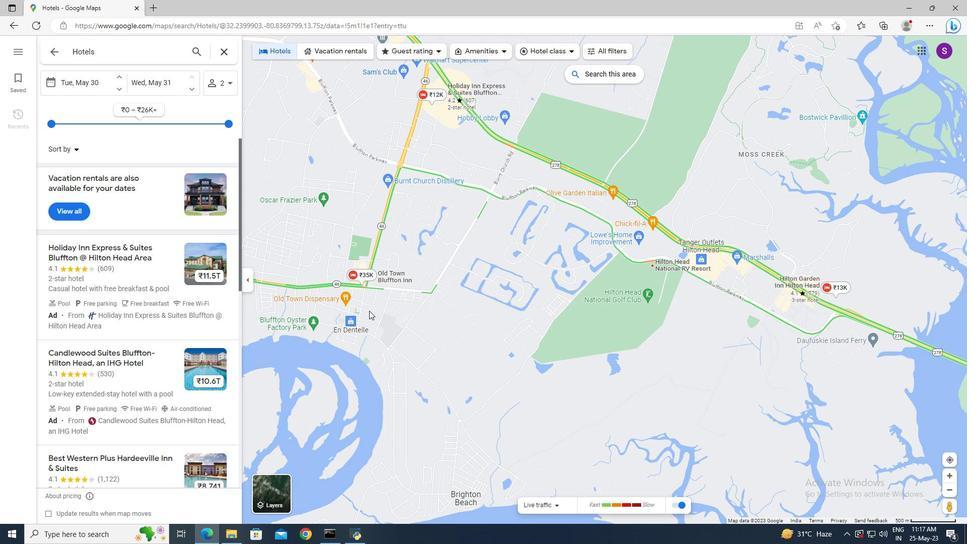 
Action: Mouse scrolled (369, 311) with delta (0, 0)
Screenshot: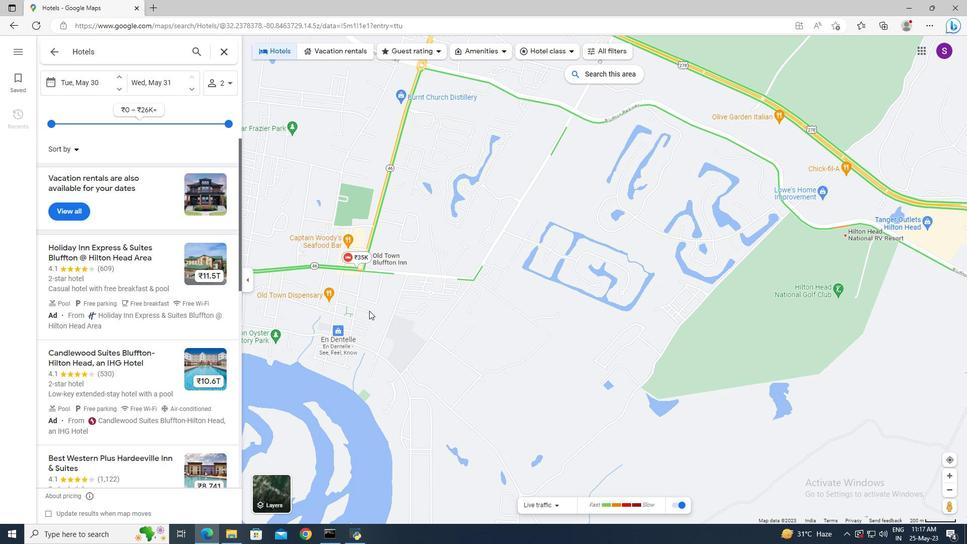 
Action: Mouse scrolled (369, 311) with delta (0, 0)
Screenshot: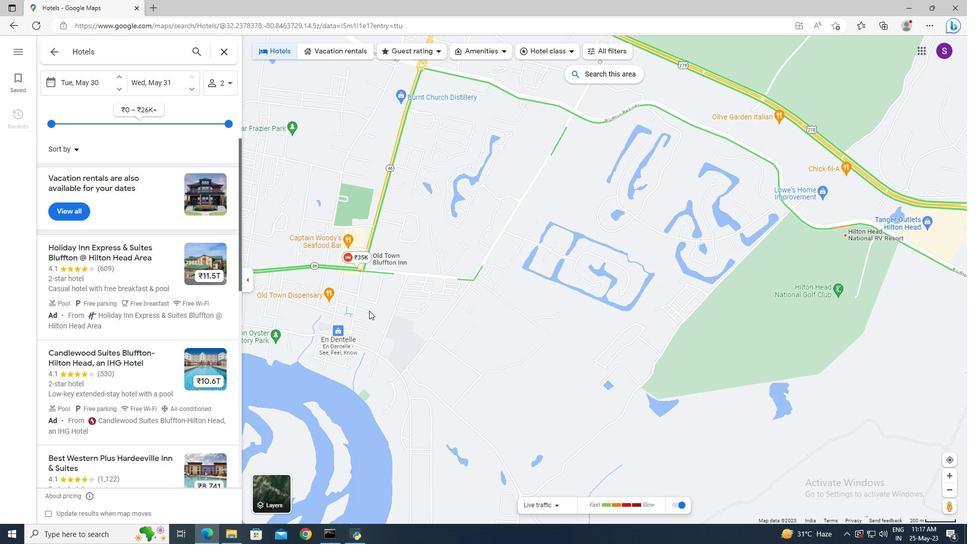 
Action: Mouse scrolled (369, 311) with delta (0, 0)
Screenshot: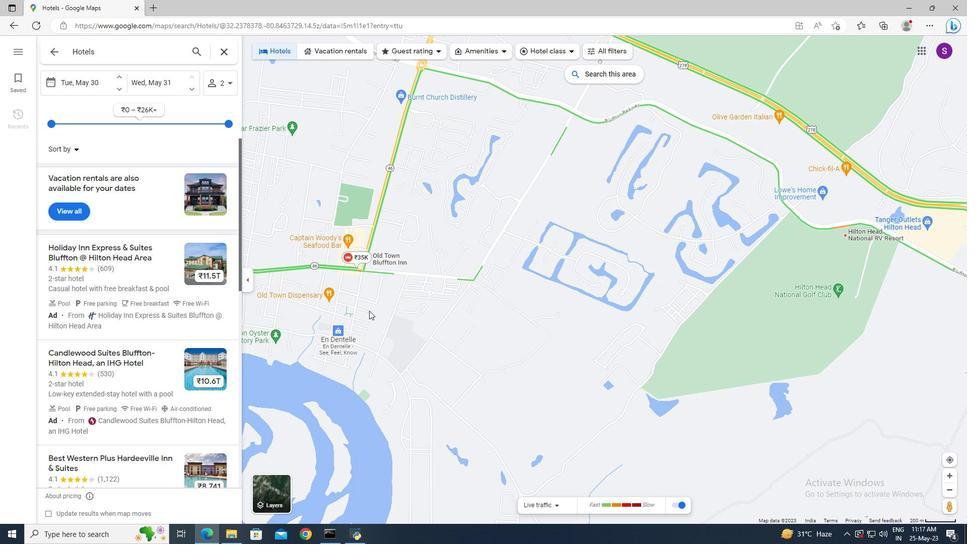
Action: Mouse moved to (569, 273)
Screenshot: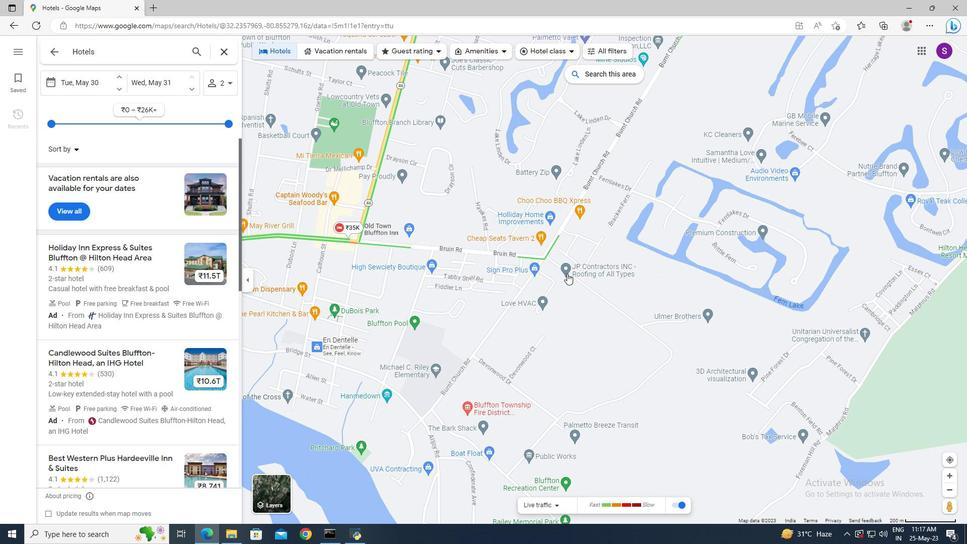 
Action: Mouse scrolled (569, 273) with delta (0, 0)
Screenshot: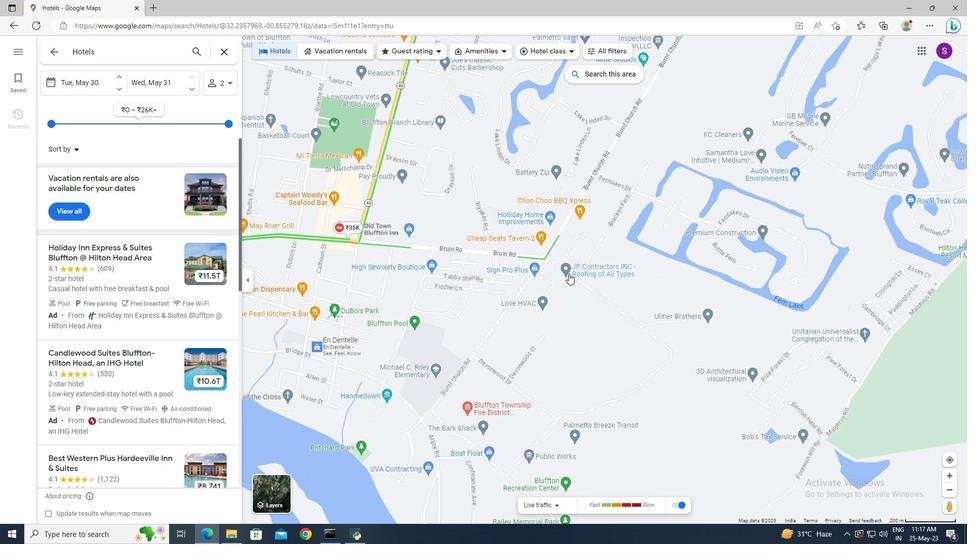 
Action: Mouse scrolled (569, 273) with delta (0, 0)
Screenshot: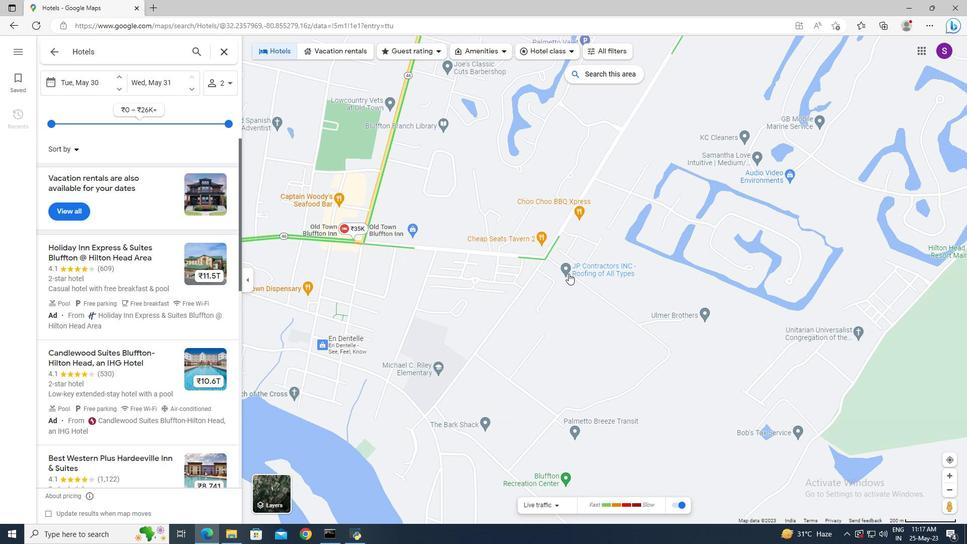 
Action: Mouse scrolled (569, 273) with delta (0, 0)
Screenshot: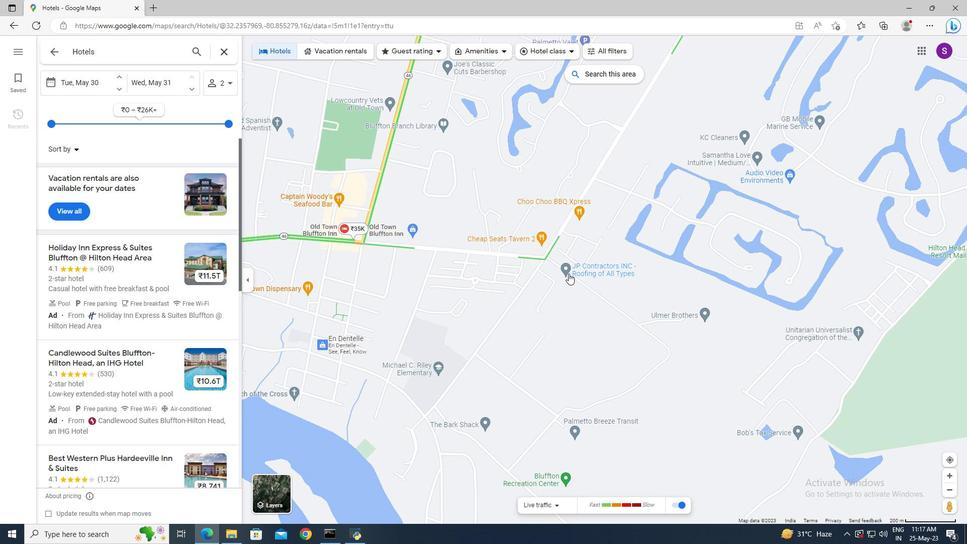 
Action: Mouse scrolled (569, 273) with delta (0, 0)
Screenshot: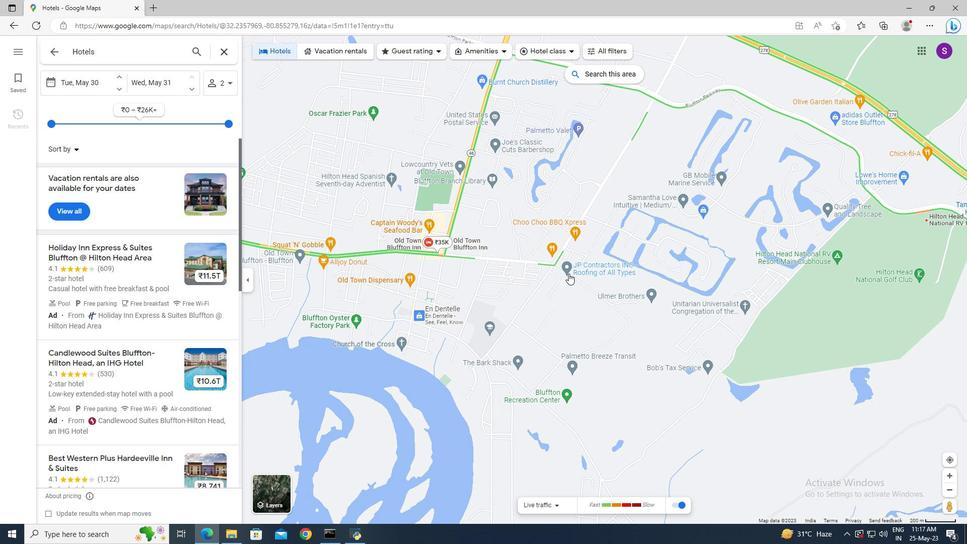 
Action: Mouse moved to (840, 225)
Screenshot: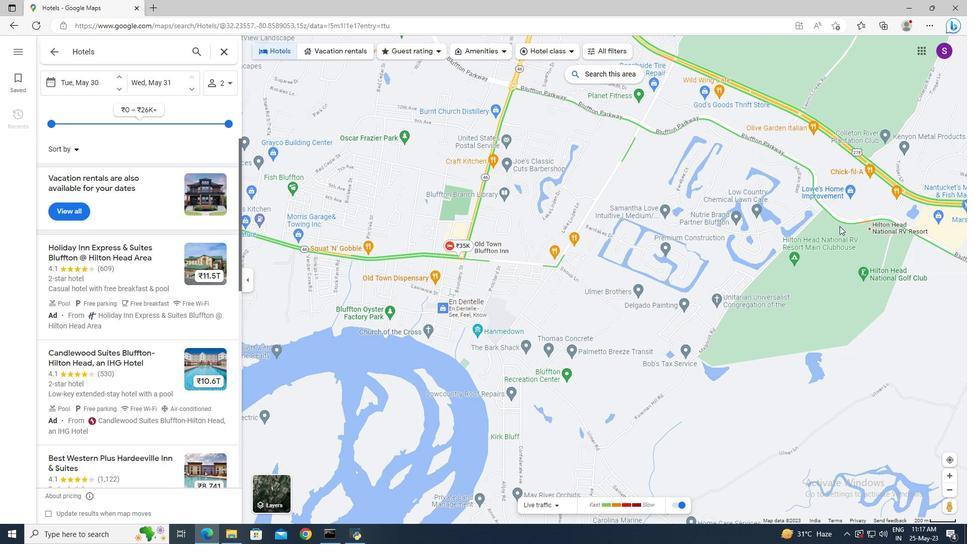 
Action: Mouse pressed left at (840, 225)
Screenshot: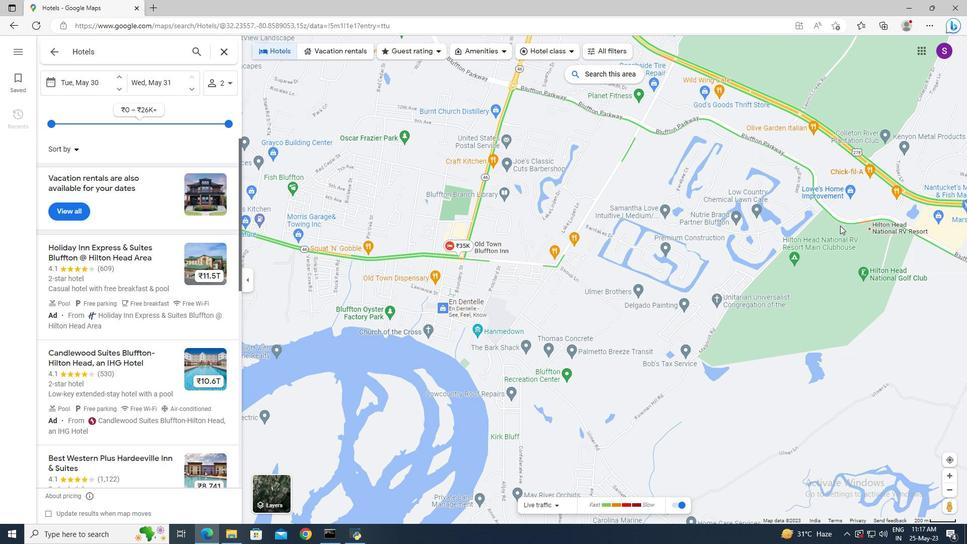 
Action: Mouse moved to (483, 170)
Screenshot: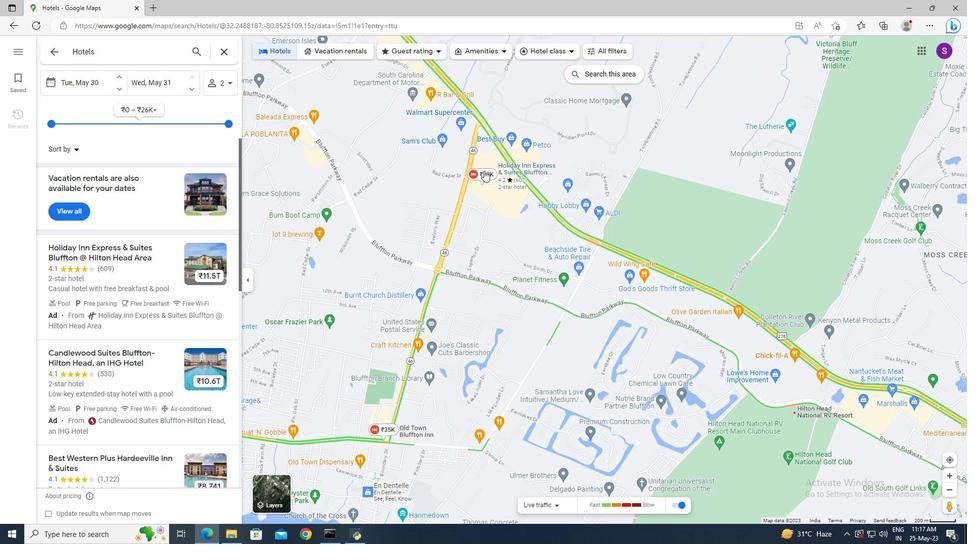 
Action: Mouse scrolled (483, 170) with delta (0, 0)
Screenshot: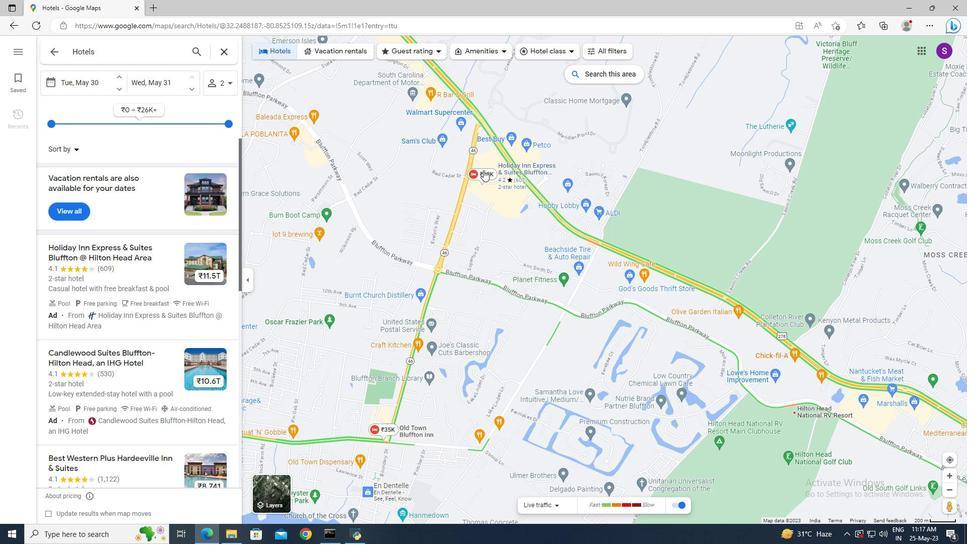 
Action: Mouse scrolled (483, 170) with delta (0, 0)
Screenshot: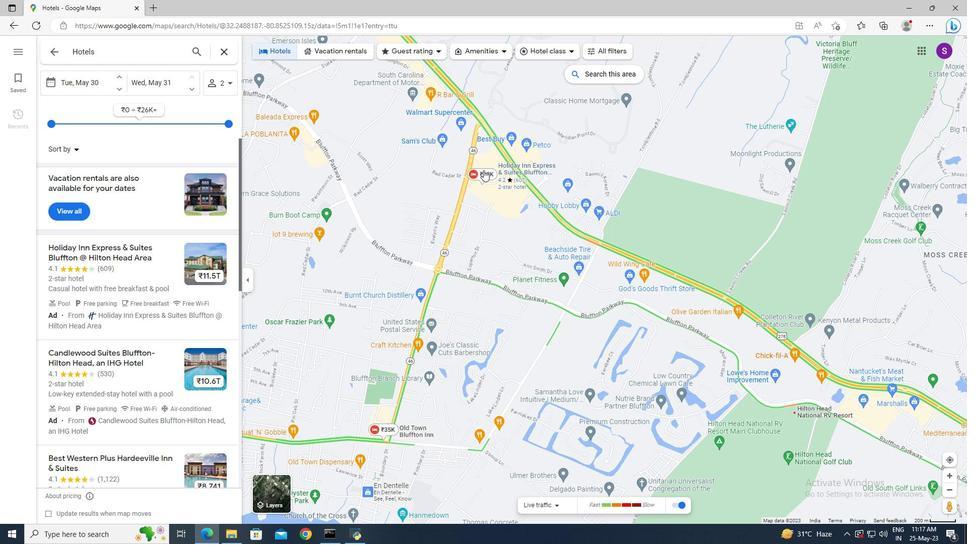 
Action: Mouse scrolled (483, 170) with delta (0, 0)
Screenshot: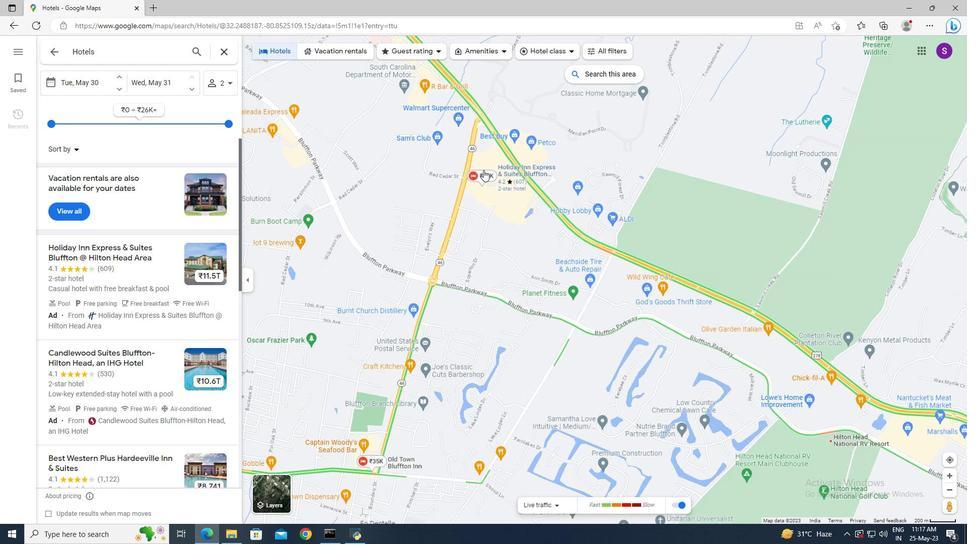 
Action: Mouse scrolled (483, 170) with delta (0, 0)
Screenshot: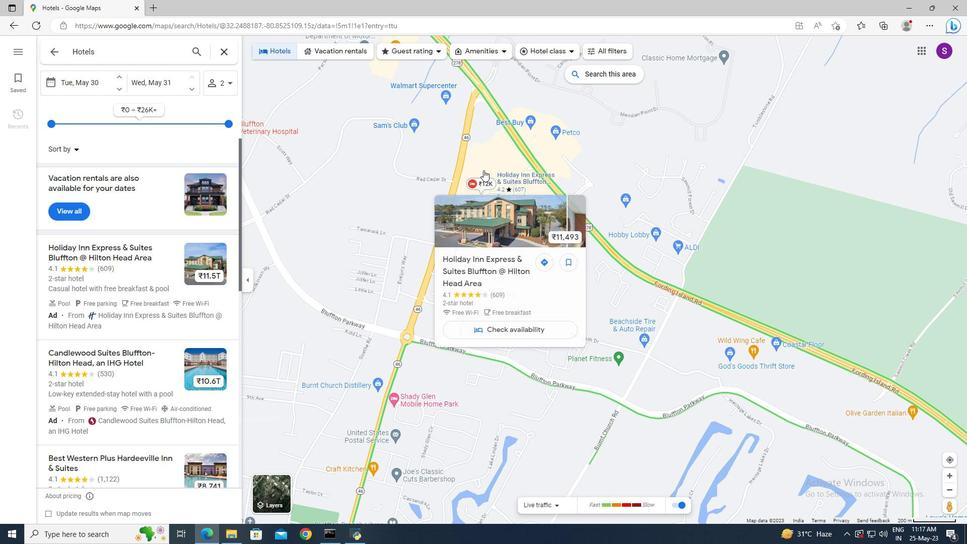 
Action: Mouse moved to (585, 265)
Screenshot: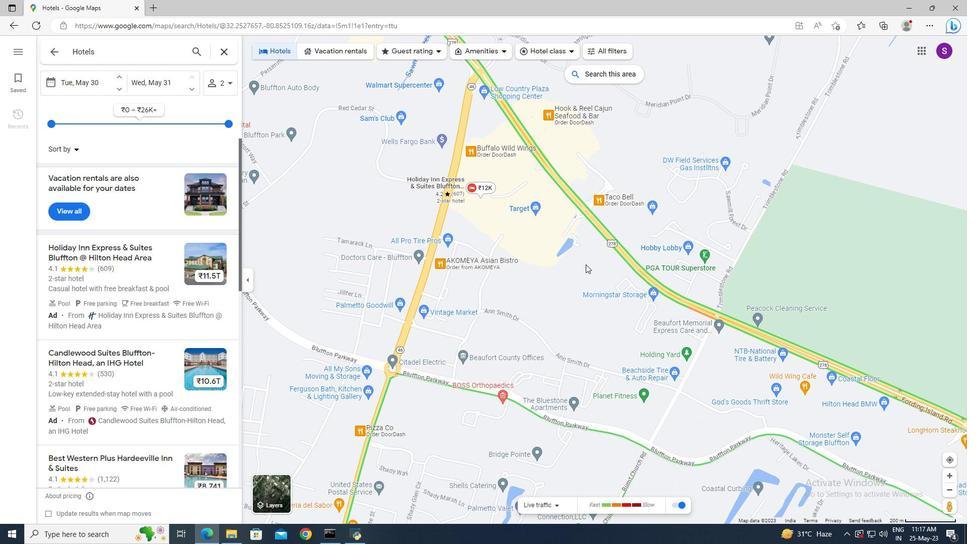 
Action: Mouse scrolled (585, 264) with delta (0, 0)
Screenshot: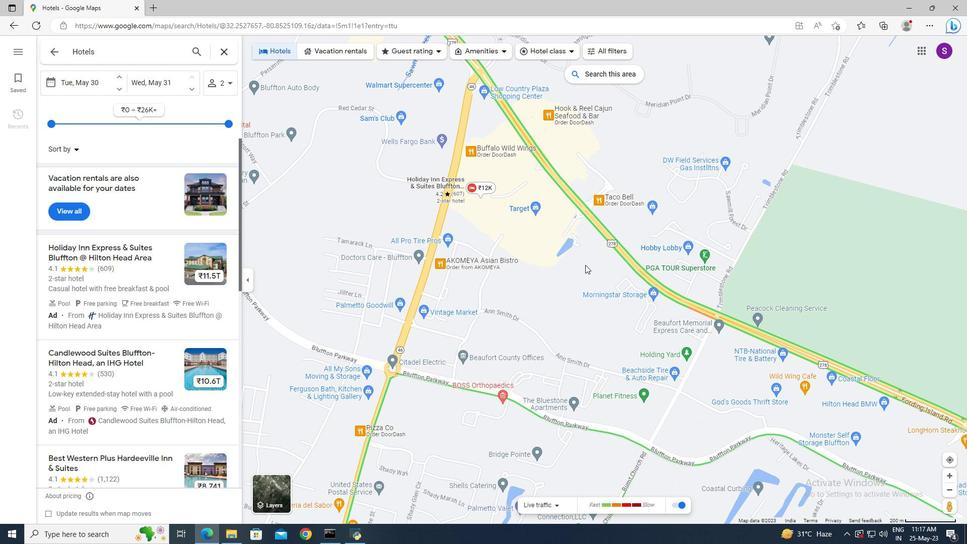 
Action: Mouse scrolled (585, 264) with delta (0, 0)
Screenshot: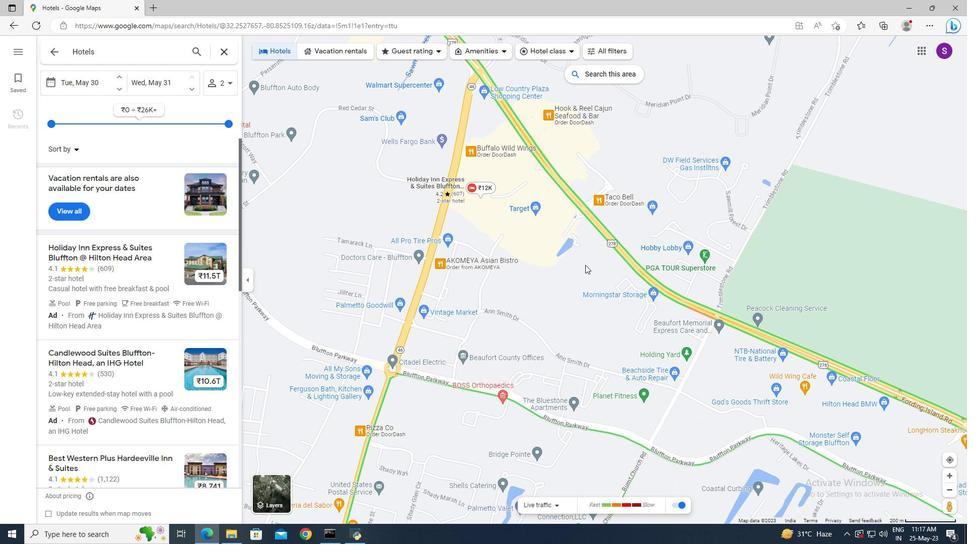 
Action: Mouse scrolled (585, 264) with delta (0, 0)
Screenshot: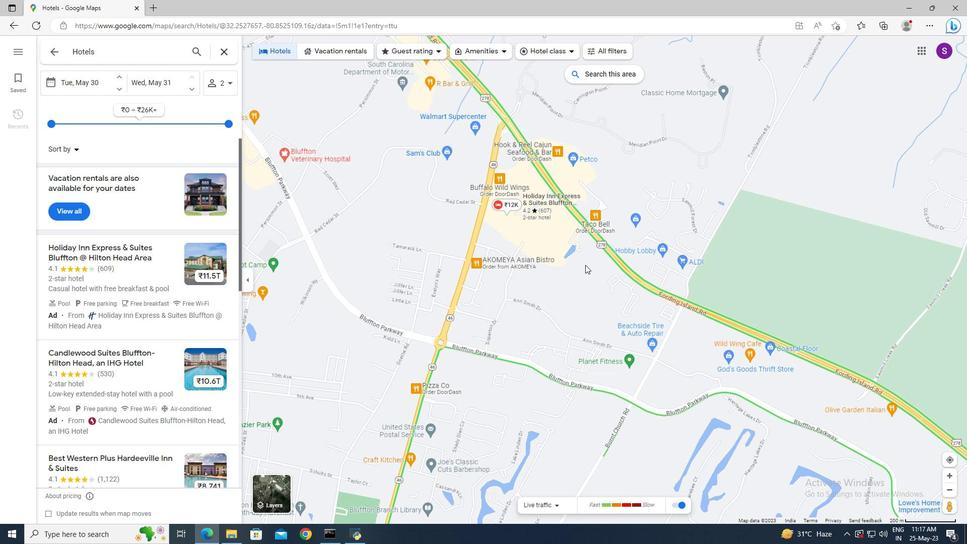 
Action: Mouse scrolled (585, 264) with delta (0, 0)
Screenshot: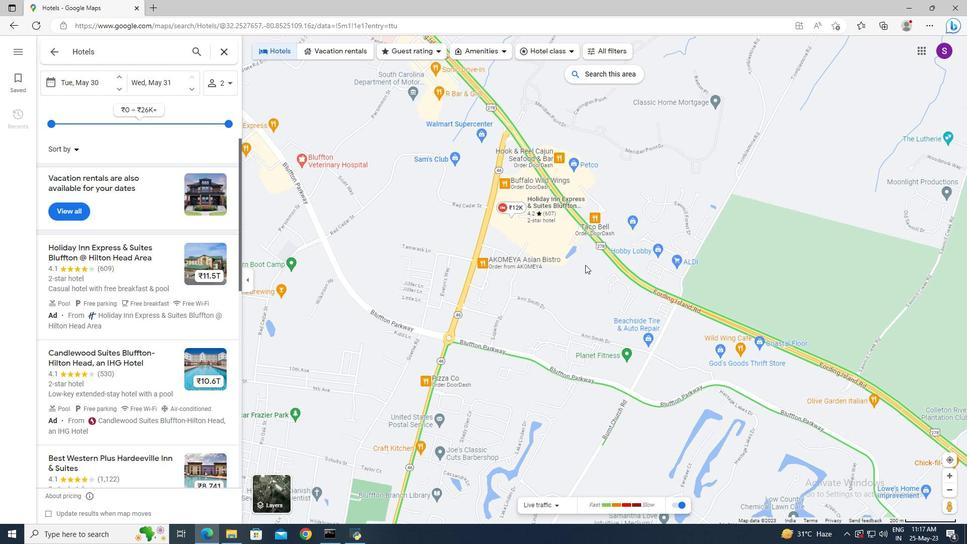 
Action: Mouse scrolled (585, 264) with delta (0, 0)
Screenshot: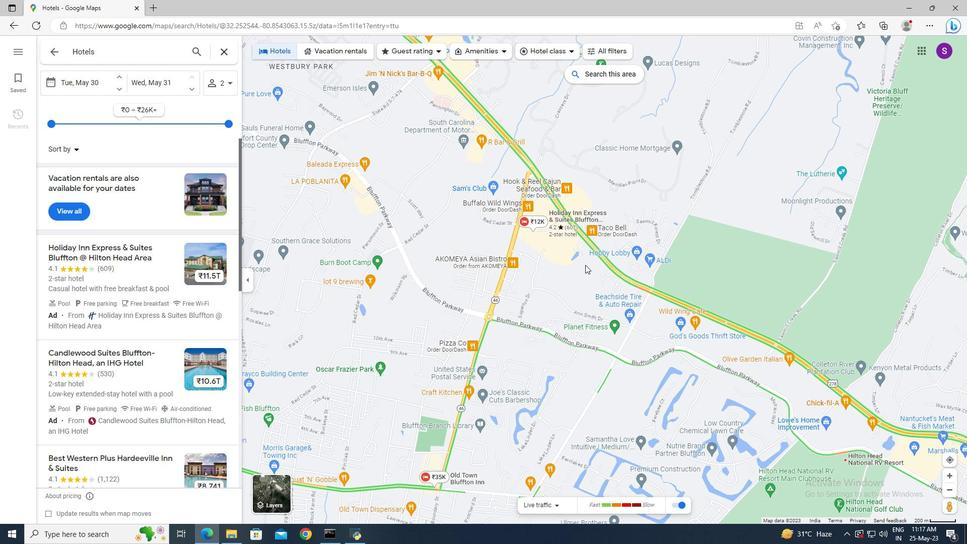 
Action: Mouse scrolled (585, 264) with delta (0, 0)
Screenshot: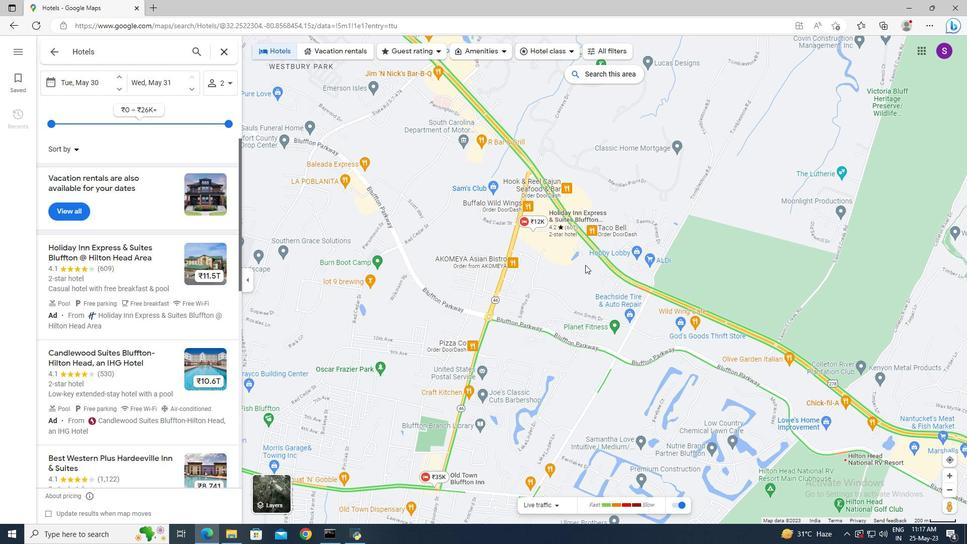 
Action: Mouse scrolled (585, 264) with delta (0, 0)
Screenshot: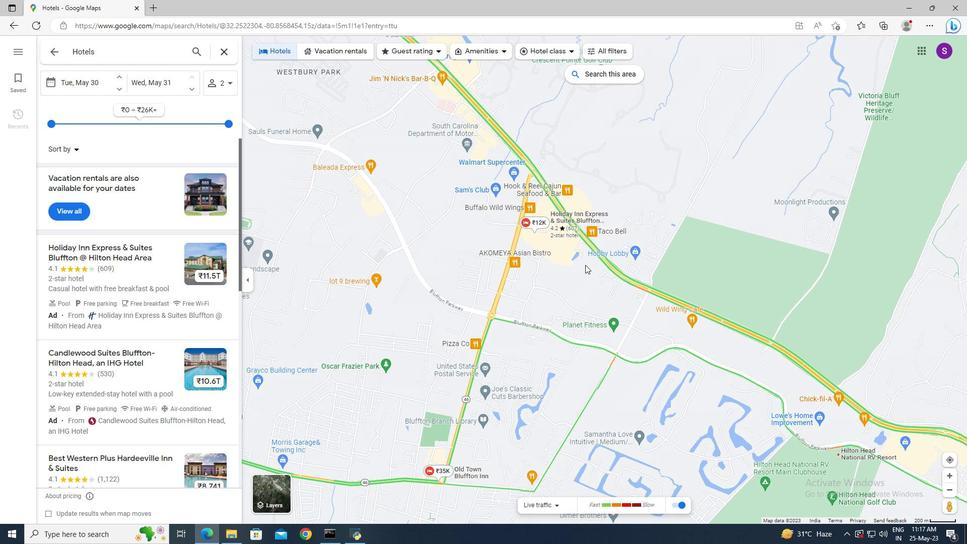 
Action: Mouse moved to (822, 399)
Screenshot: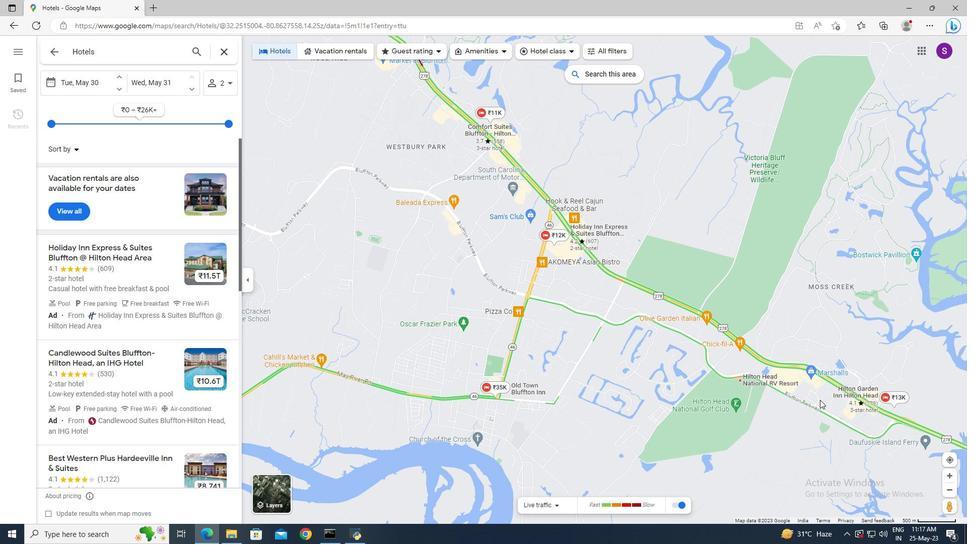 
Action: Mouse pressed left at (822, 399)
Screenshot: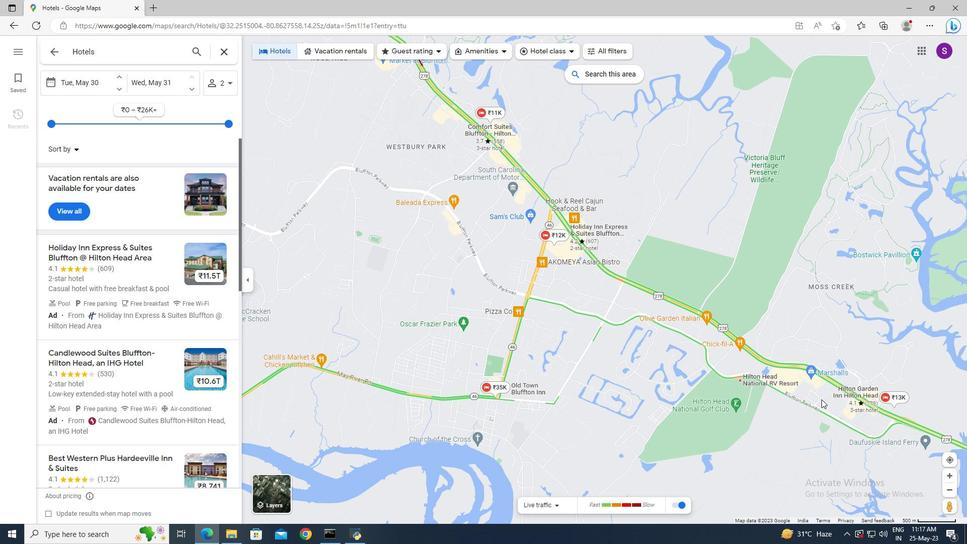 
Action: Mouse moved to (688, 257)
Screenshot: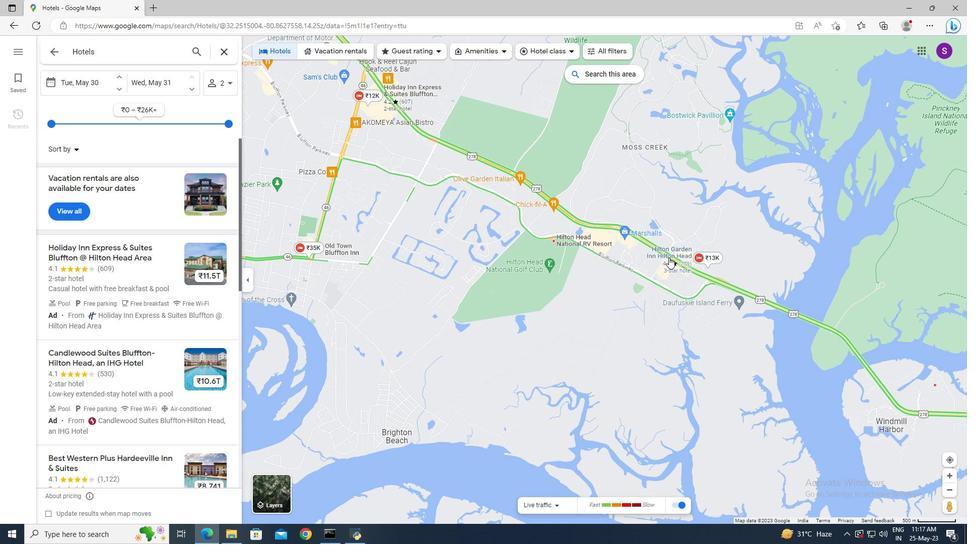 
Action: Mouse scrolled (688, 258) with delta (0, 0)
Screenshot: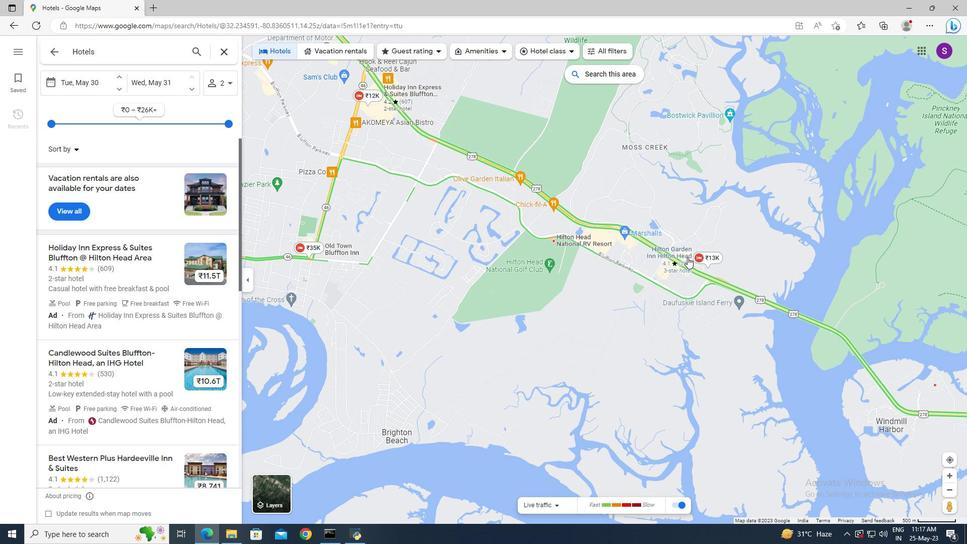 
Action: Mouse scrolled (688, 258) with delta (0, 0)
Screenshot: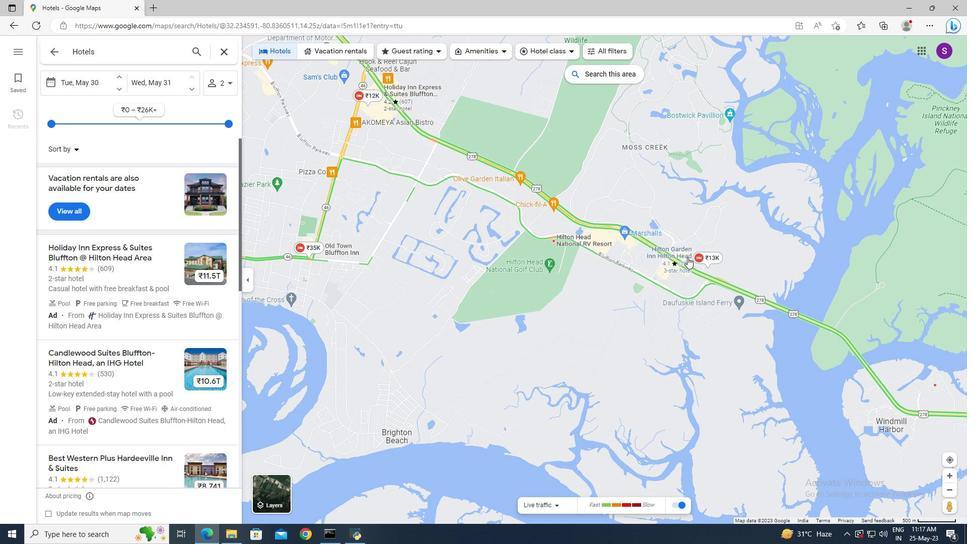 
Action: Mouse scrolled (688, 258) with delta (0, 0)
Screenshot: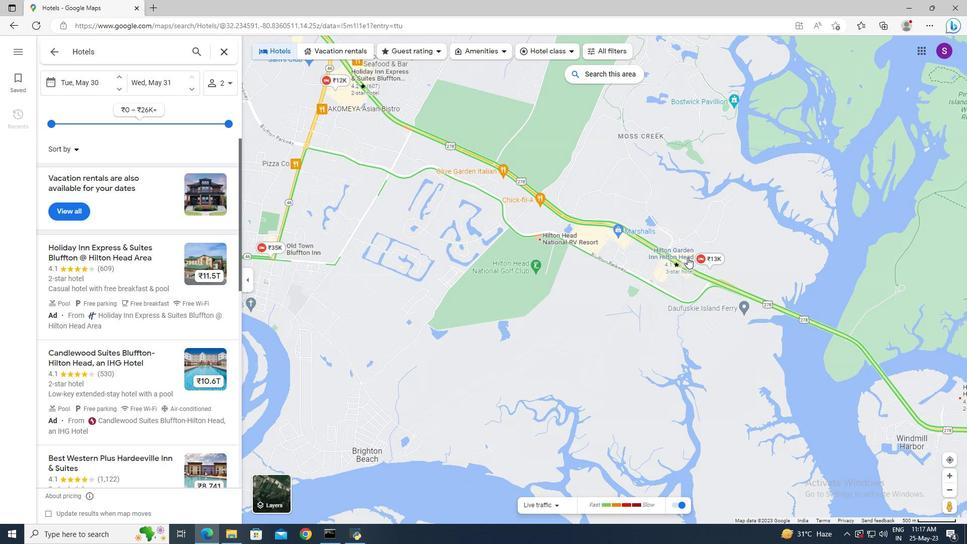 
Action: Mouse moved to (518, 238)
Screenshot: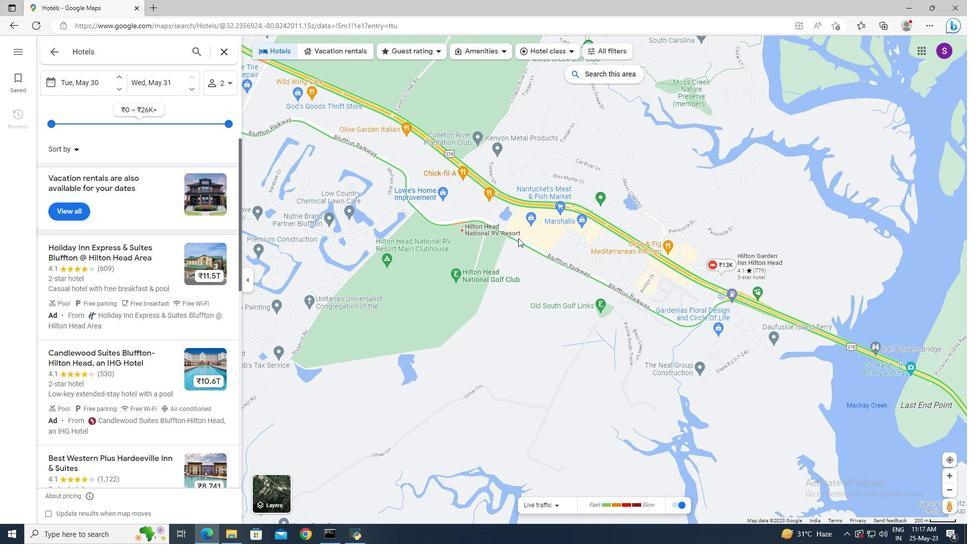 
Action: Mouse scrolled (518, 238) with delta (0, 0)
Screenshot: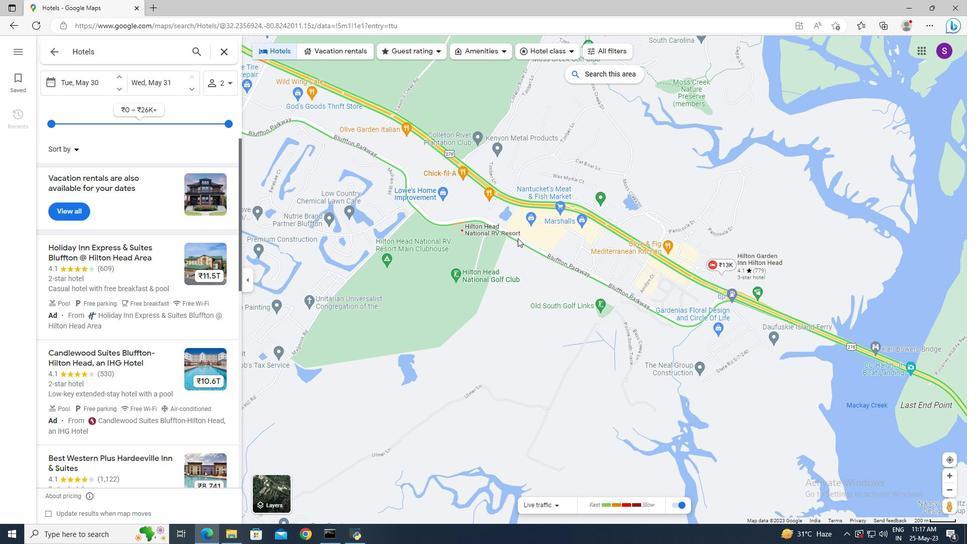 
Action: Mouse scrolled (518, 238) with delta (0, 0)
Screenshot: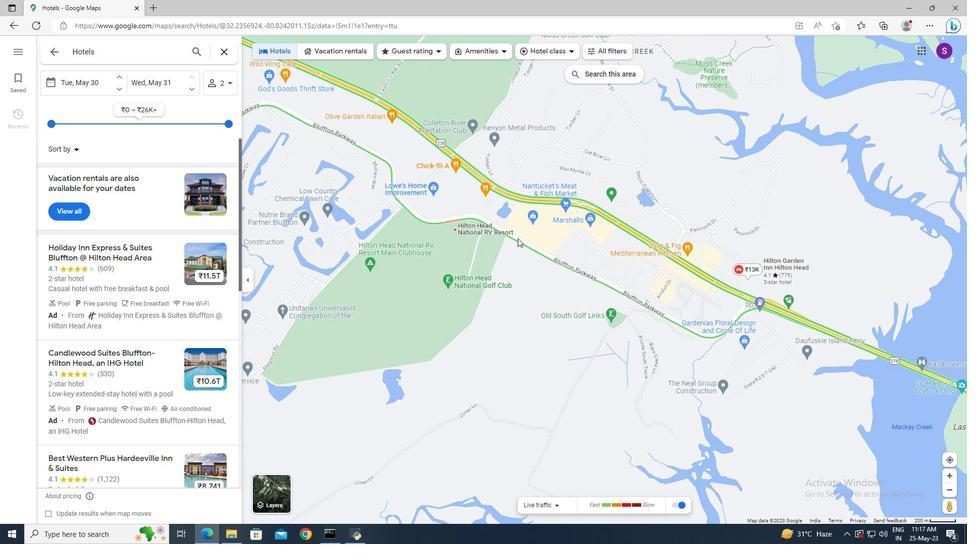 
Action: Mouse scrolled (518, 238) with delta (0, 0)
Screenshot: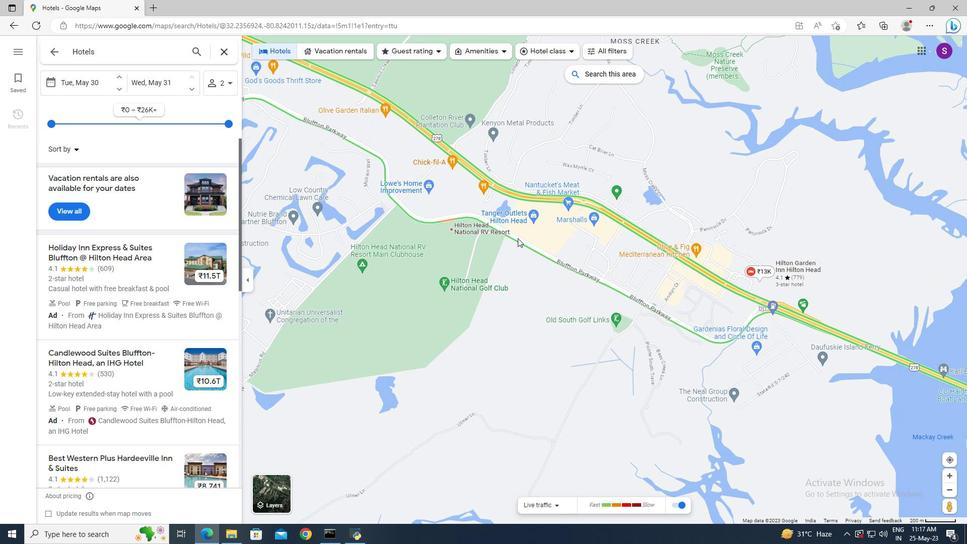
Action: Mouse moved to (642, 274)
Screenshot: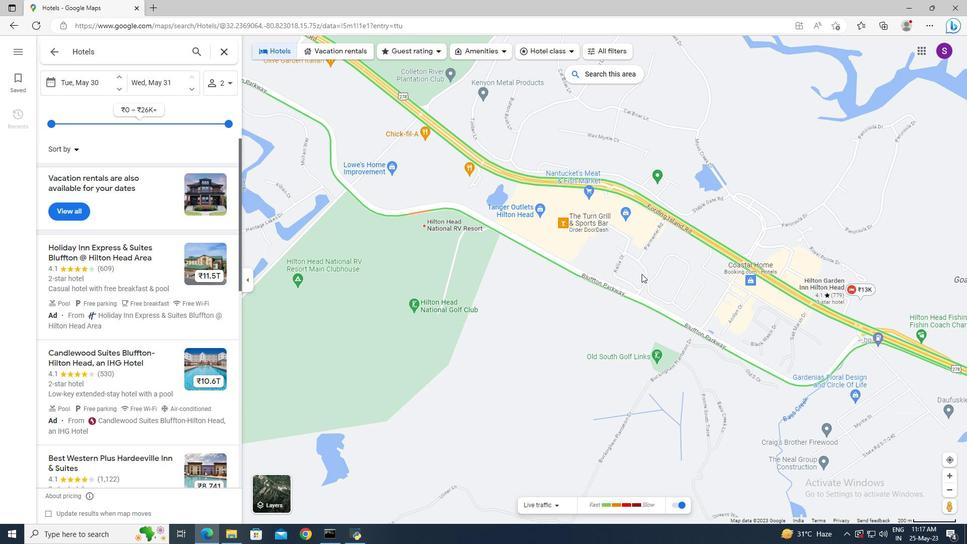
Action: Mouse pressed left at (642, 274)
Screenshot: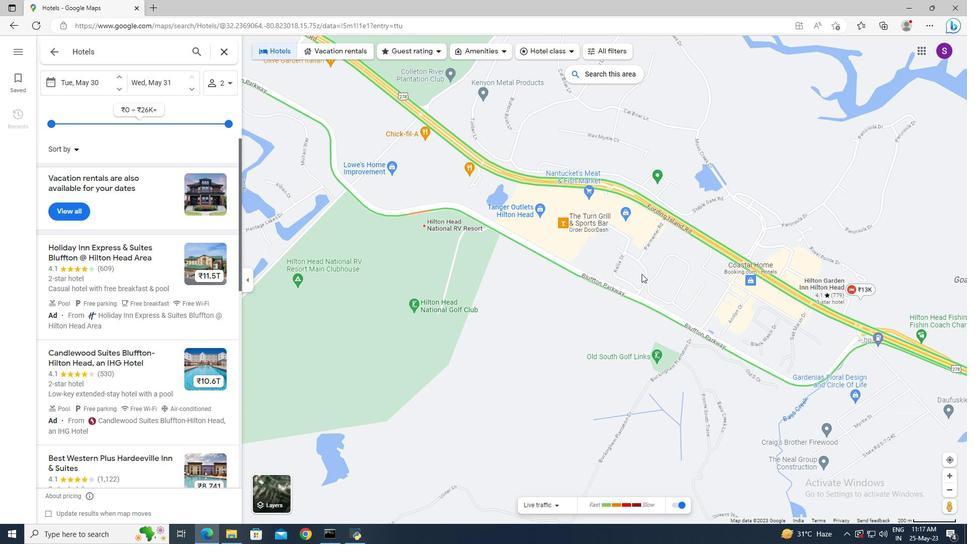 
Action: Mouse moved to (603, 279)
Screenshot: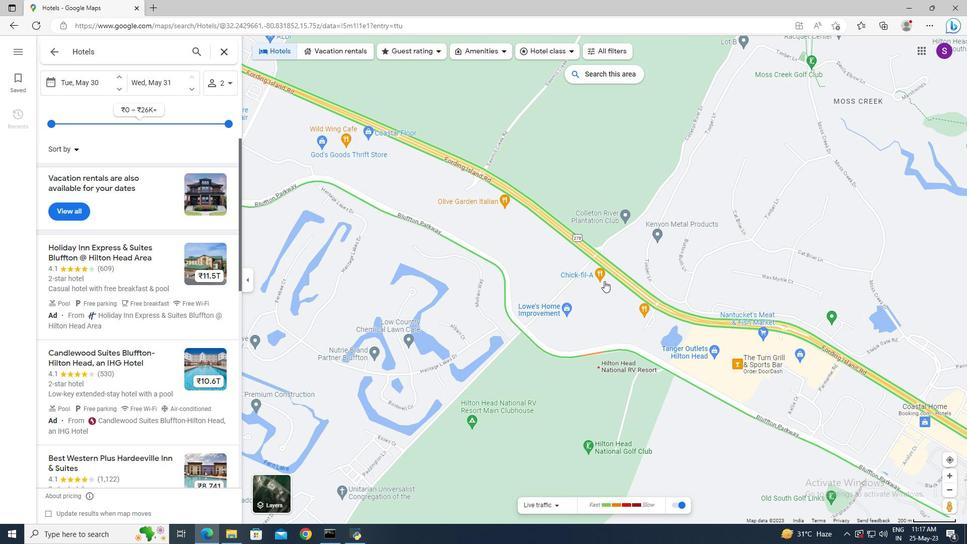 
Action: Mouse scrolled (603, 279) with delta (0, 0)
Screenshot: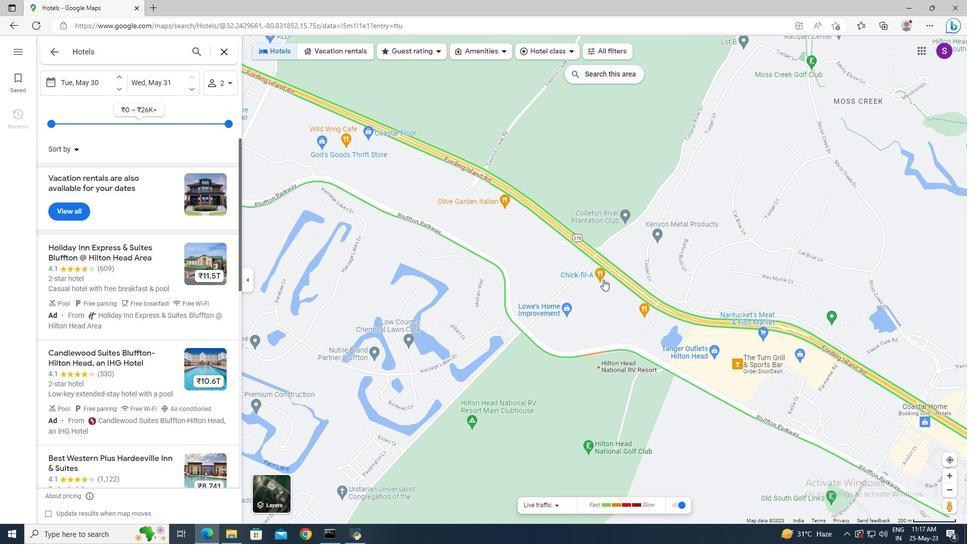 
Action: Mouse moved to (487, 229)
Screenshot: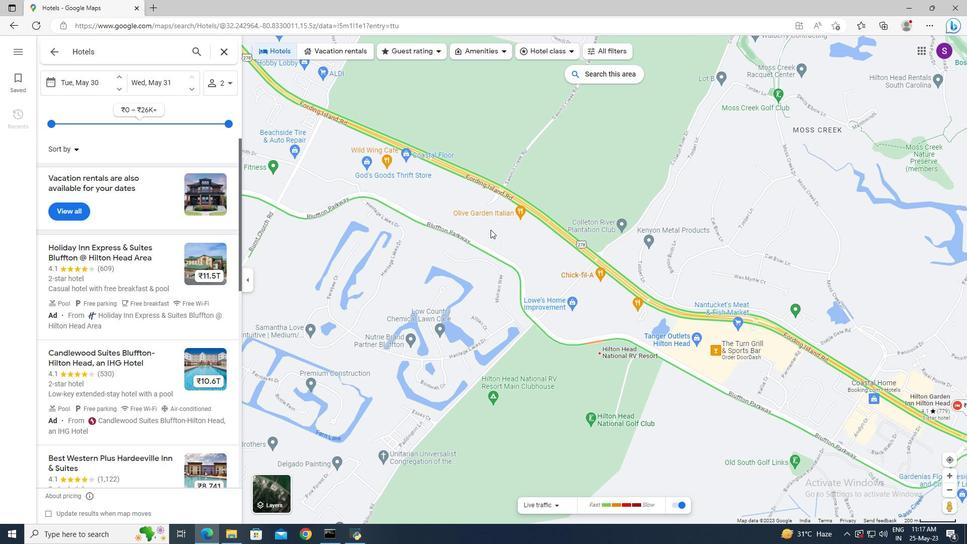 
Action: Mouse scrolled (487, 229) with delta (0, 0)
Screenshot: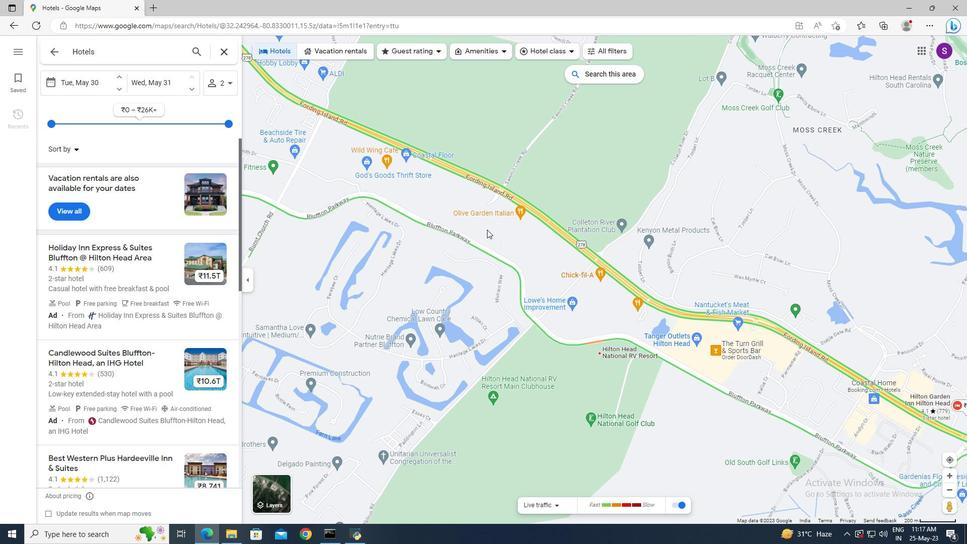 
Action: Mouse scrolled (487, 229) with delta (0, 0)
Screenshot: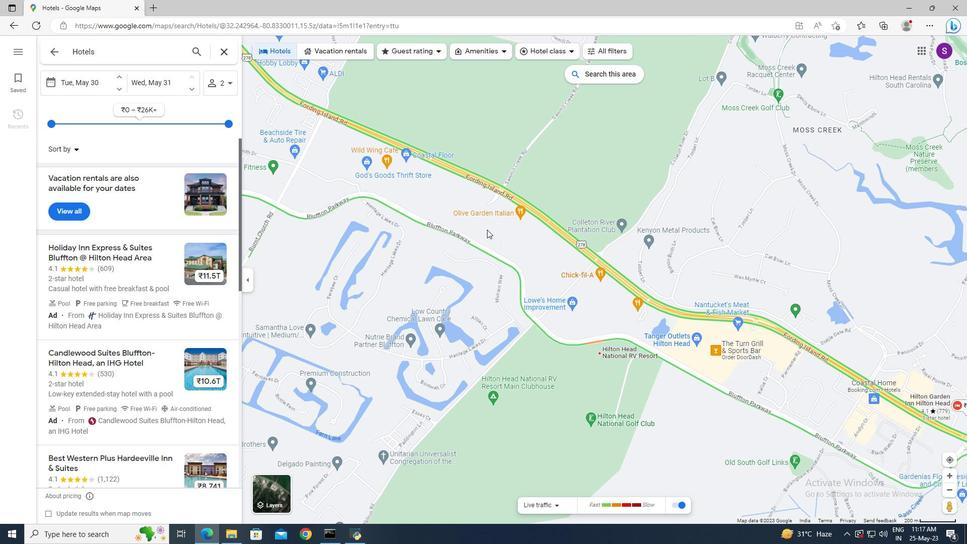 
Action: Mouse scrolled (487, 229) with delta (0, 0)
Screenshot: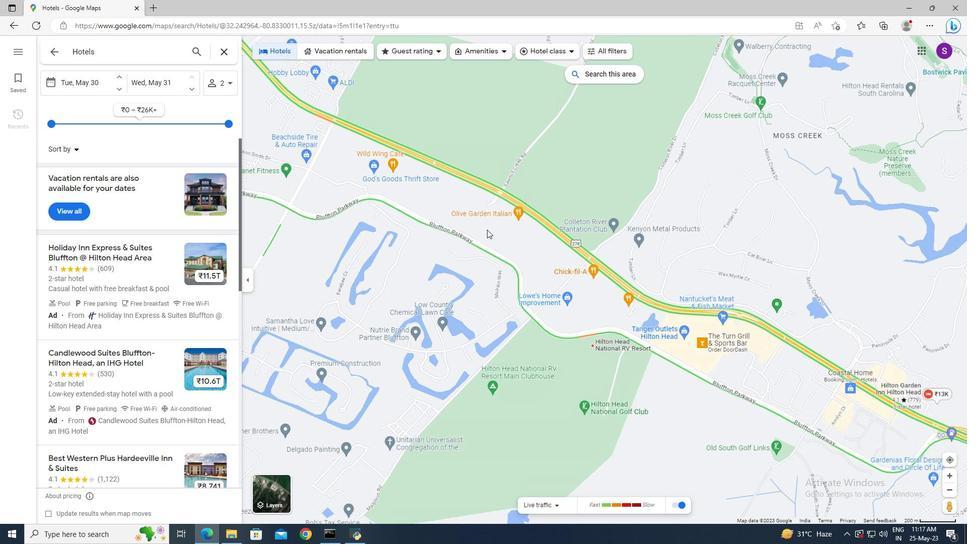 
Action: Mouse scrolled (487, 229) with delta (0, 0)
Screenshot: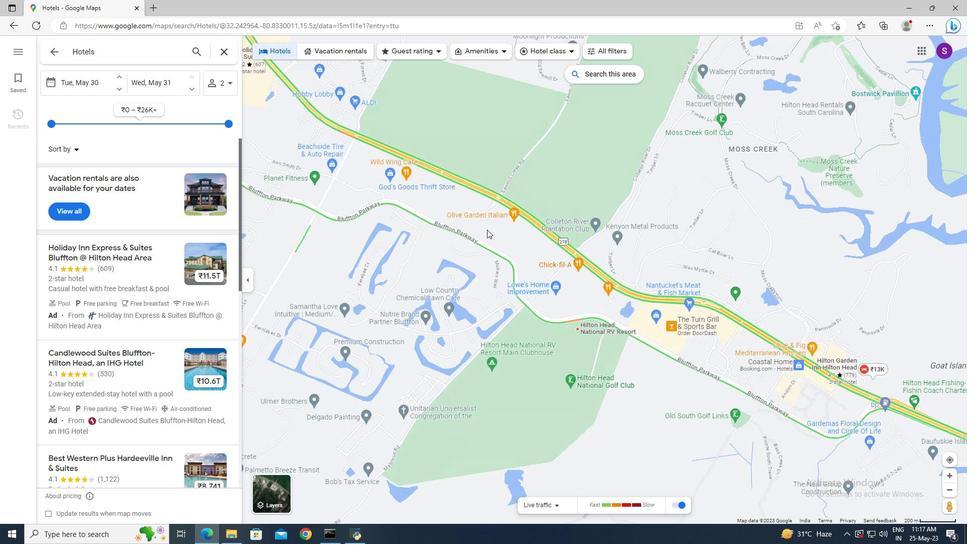 
Action: Mouse moved to (605, 373)
Screenshot: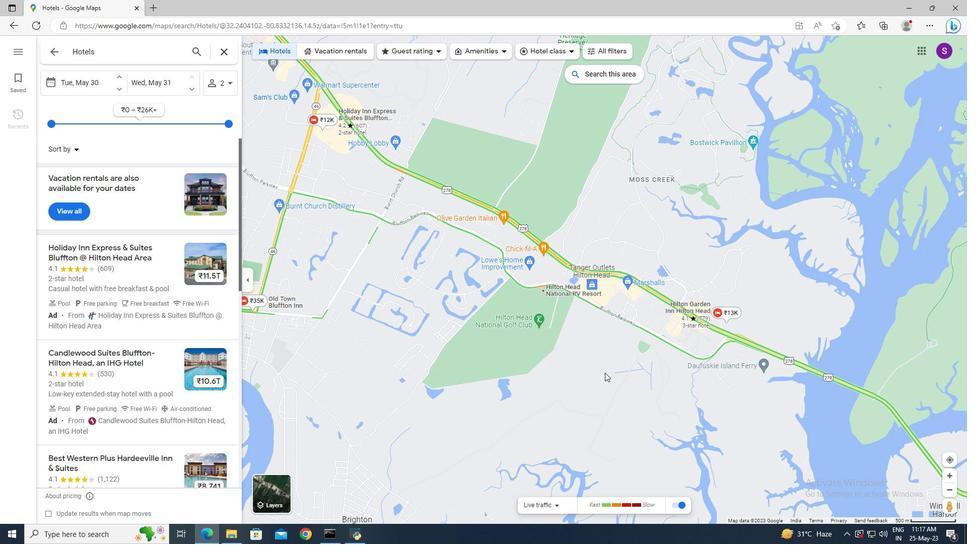 
Action: Mouse pressed left at (605, 373)
Screenshot: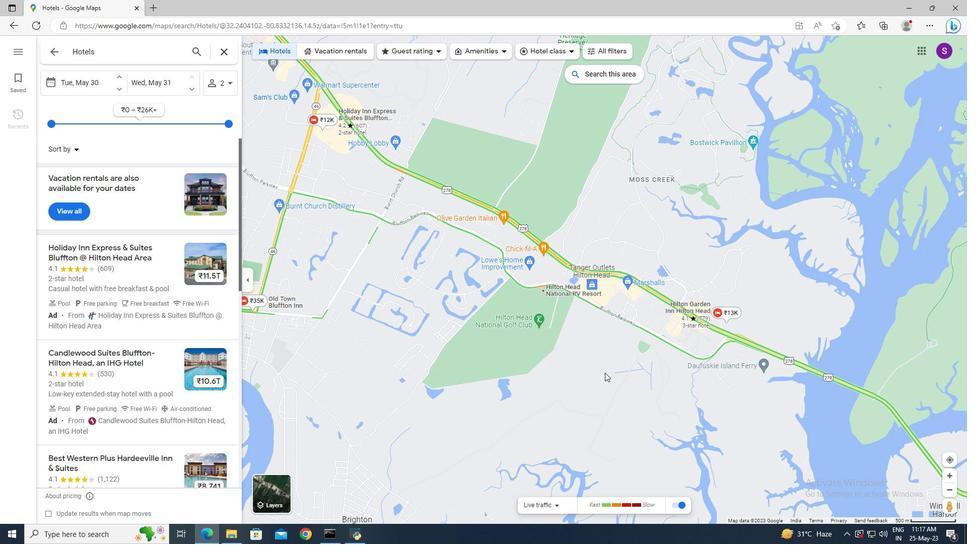 
Action: Mouse moved to (416, 226)
Screenshot: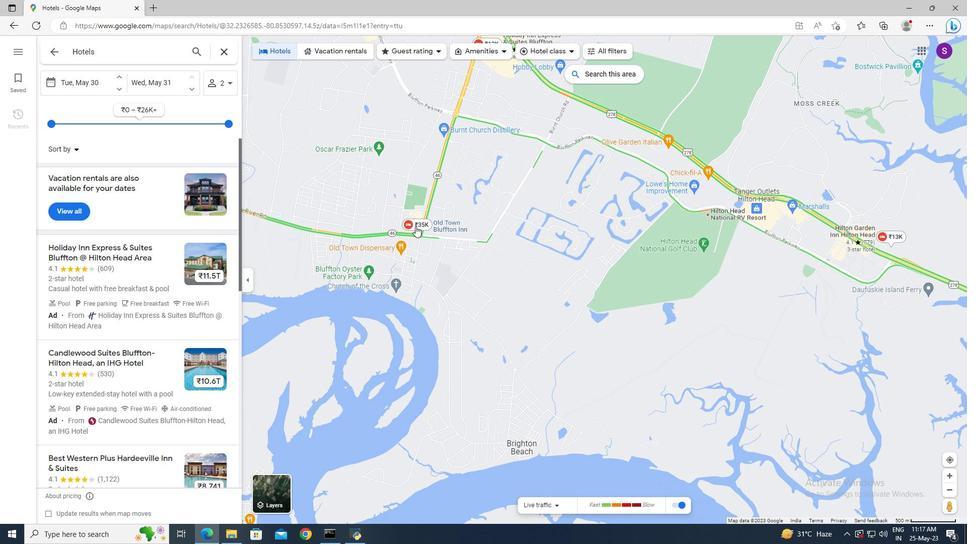 
Action: Mouse pressed left at (416, 226)
Screenshot: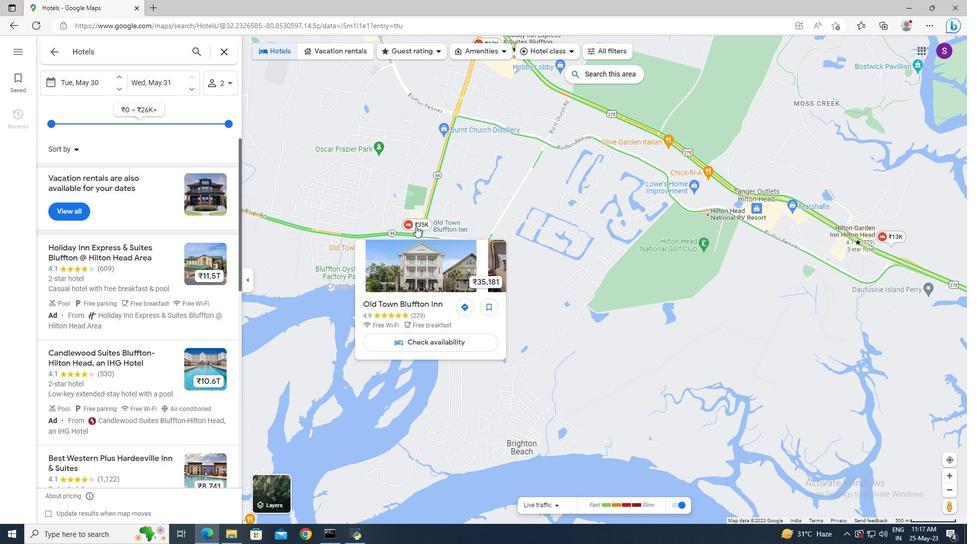 
Action: Mouse moved to (329, 242)
Screenshot: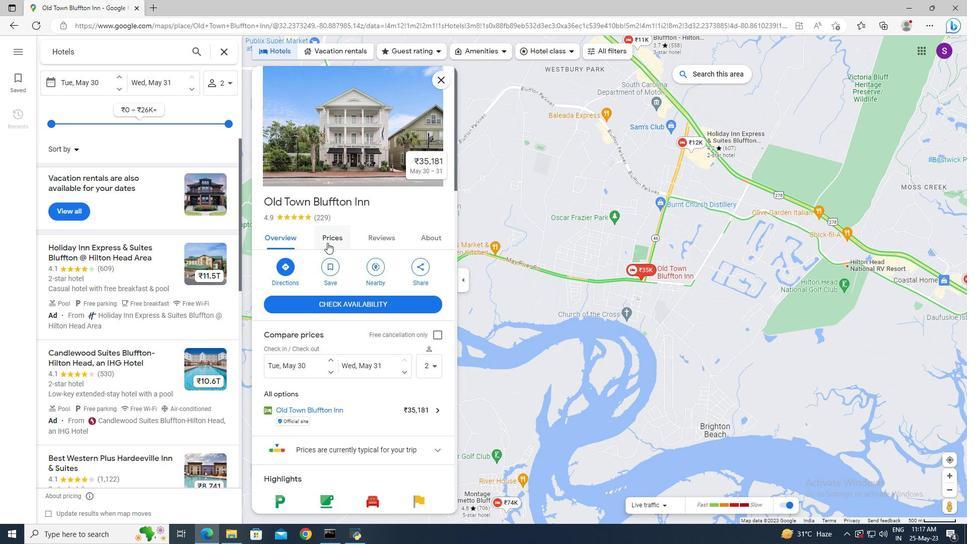 
Action: Mouse pressed left at (329, 242)
Screenshot: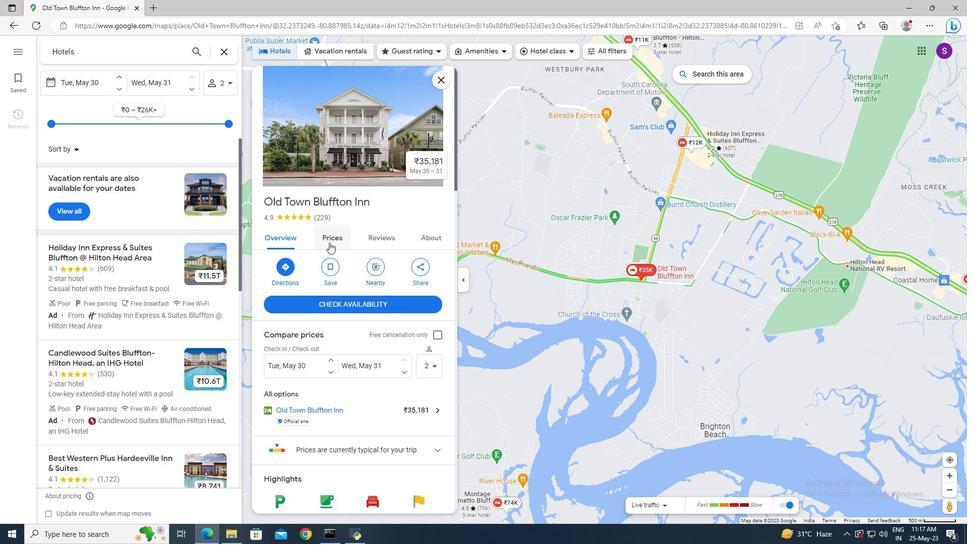 
Action: Mouse moved to (289, 112)
Screenshot: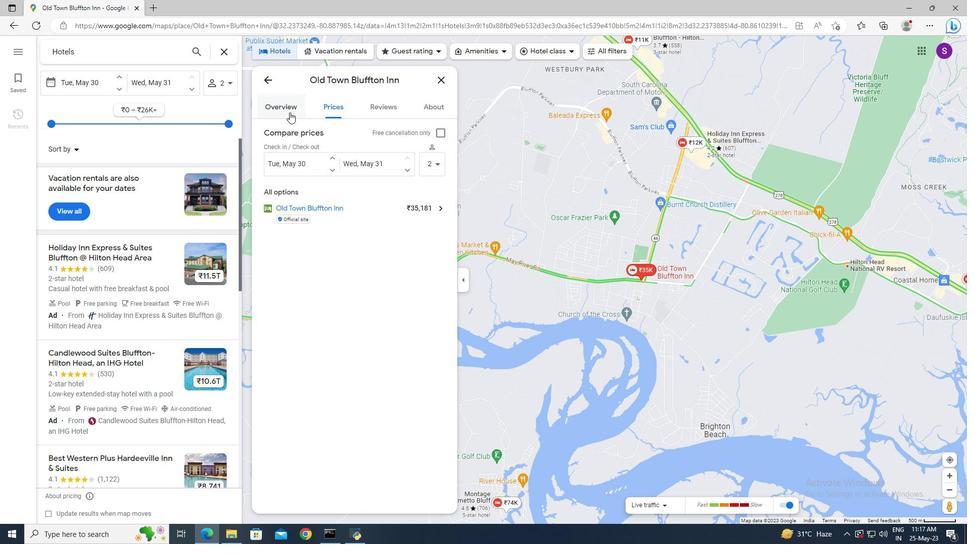 
Action: Mouse pressed left at (289, 112)
Screenshot: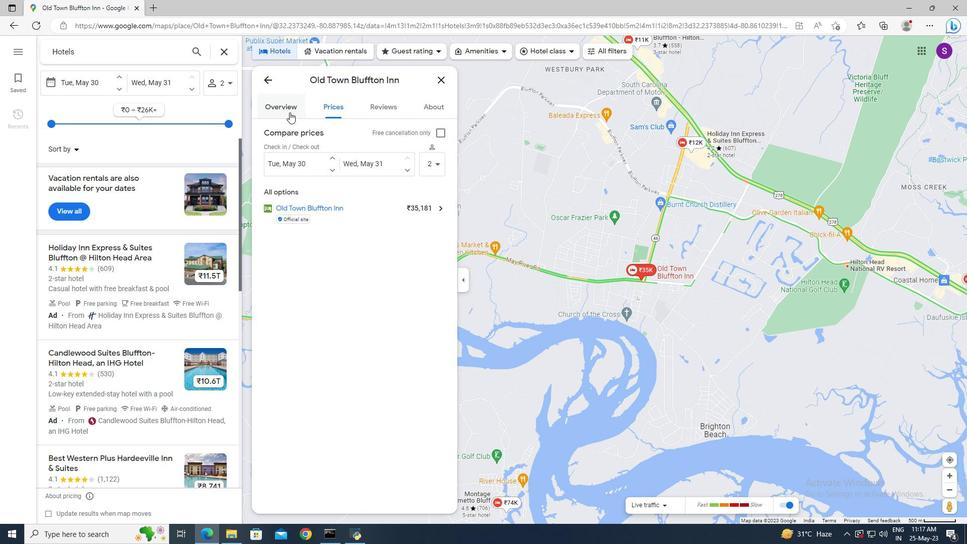 
Action: Mouse moved to (385, 229)
Screenshot: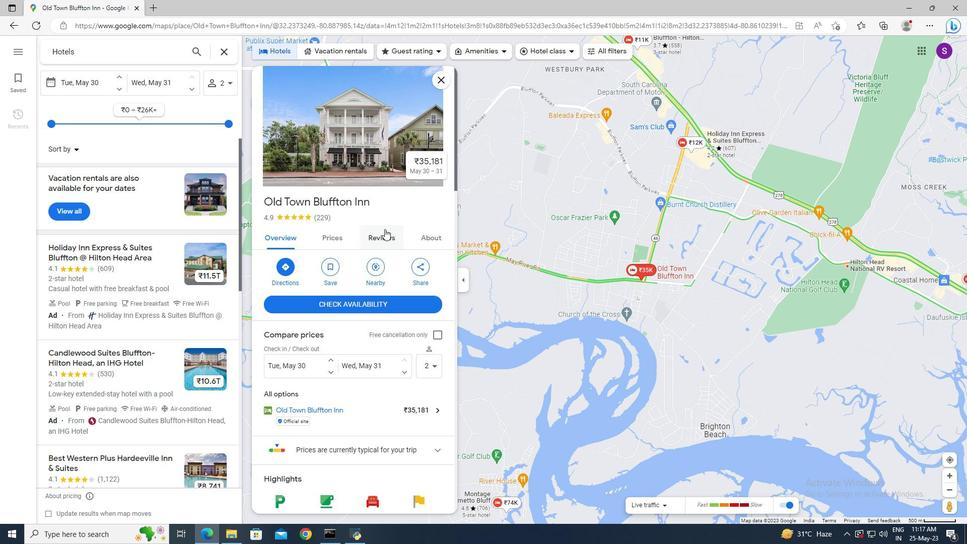 
Action: Mouse pressed left at (385, 229)
Screenshot: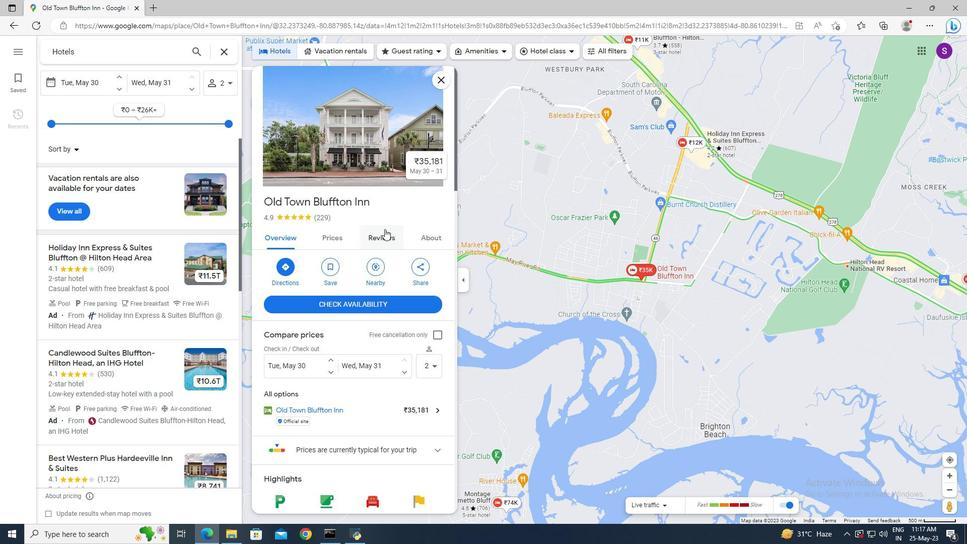 
Action: Mouse scrolled (385, 228) with delta (0, 0)
Screenshot: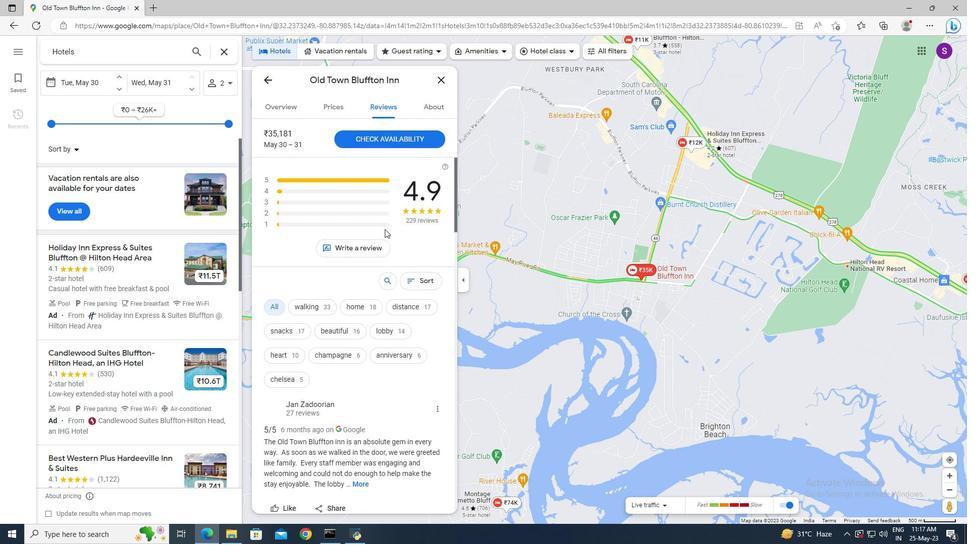 
Action: Mouse scrolled (385, 228) with delta (0, 0)
Screenshot: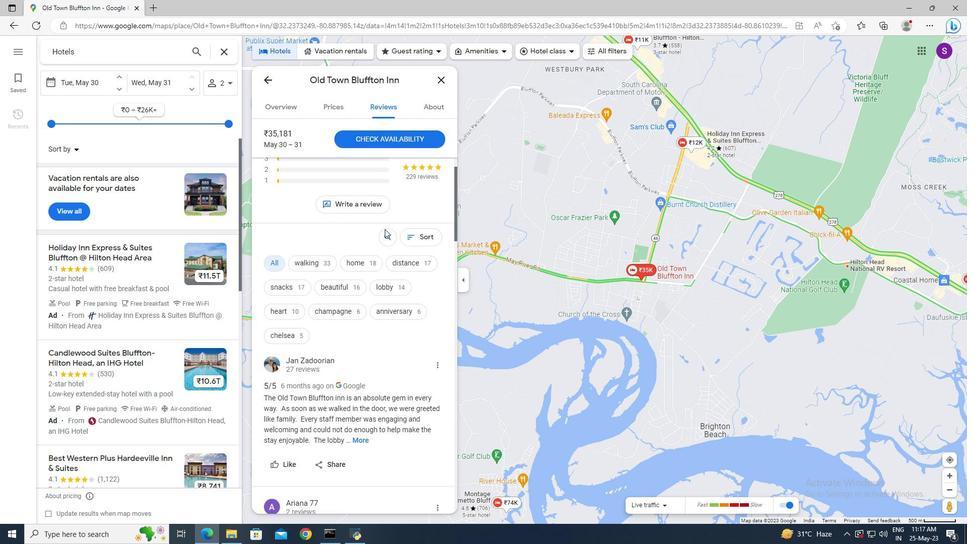 
Action: Mouse scrolled (385, 228) with delta (0, 0)
Screenshot: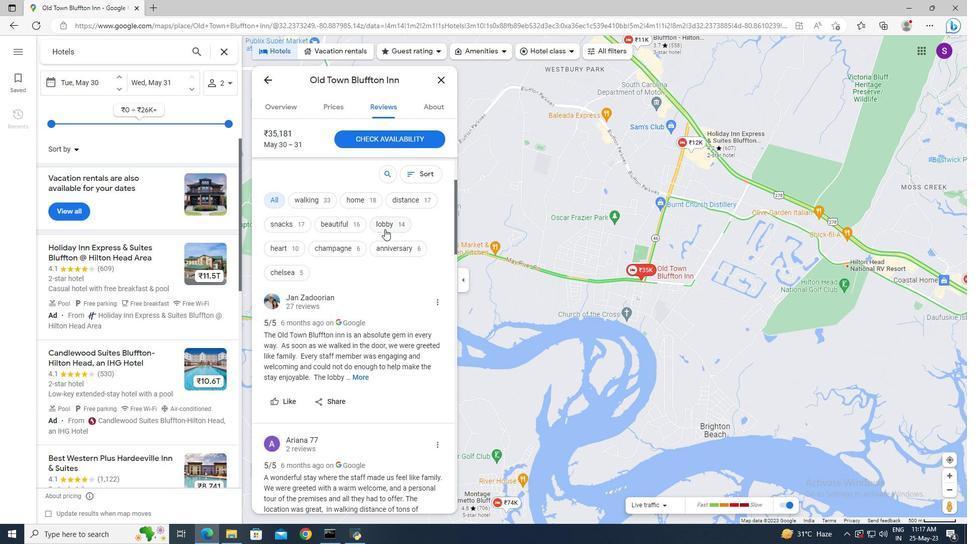
Action: Mouse scrolled (385, 229) with delta (0, 0)
Screenshot: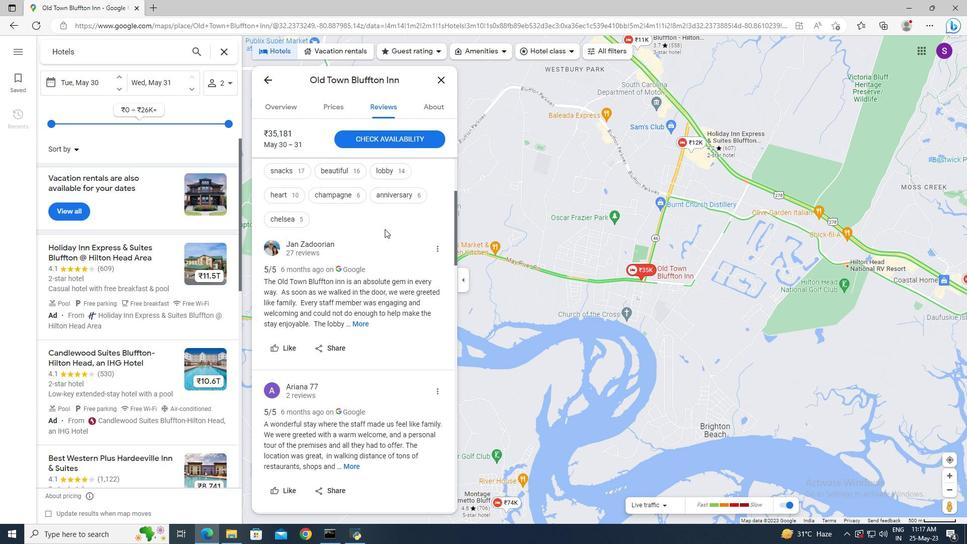 
Action: Mouse scrolled (385, 229) with delta (0, 0)
Screenshot: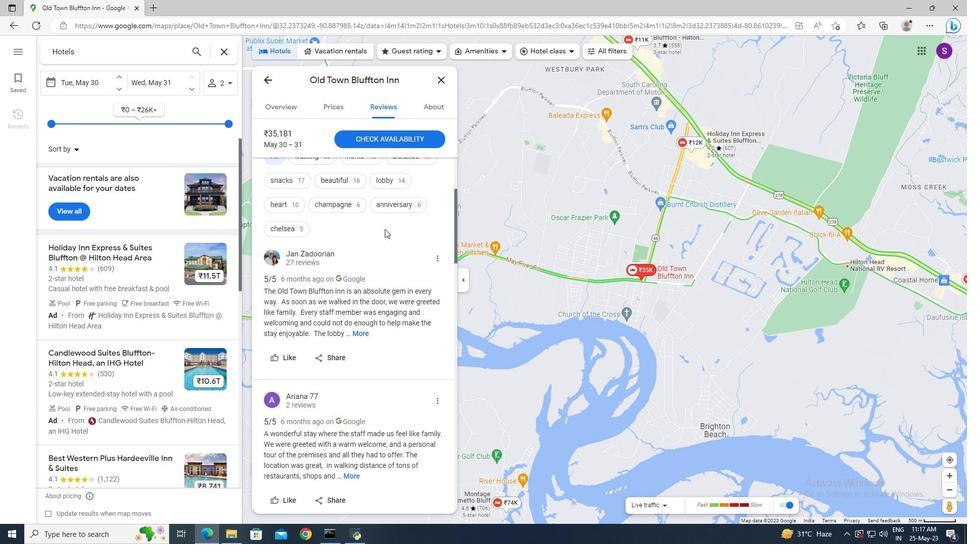 
Action: Mouse scrolled (385, 229) with delta (0, 0)
Screenshot: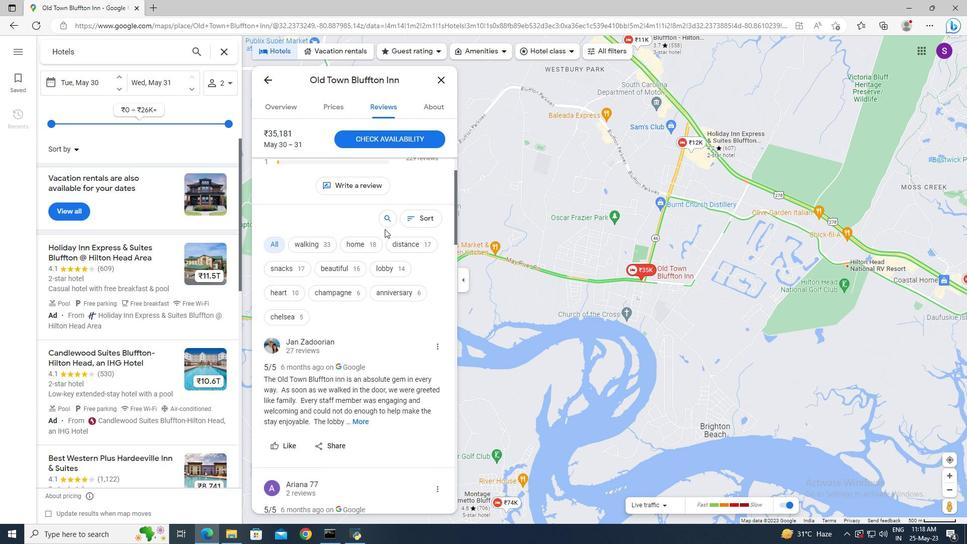 
Action: Mouse moved to (440, 84)
Screenshot: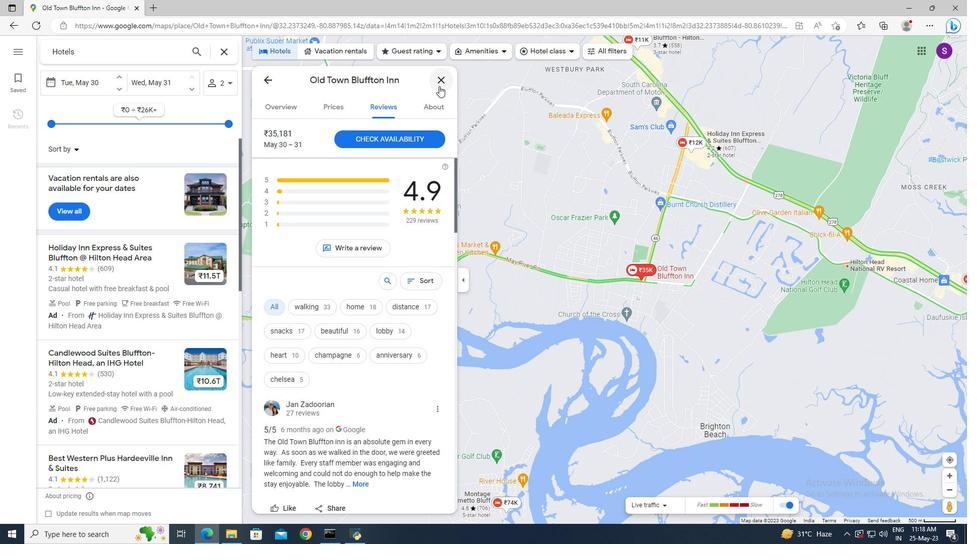 
Action: Mouse pressed left at (440, 84)
Screenshot: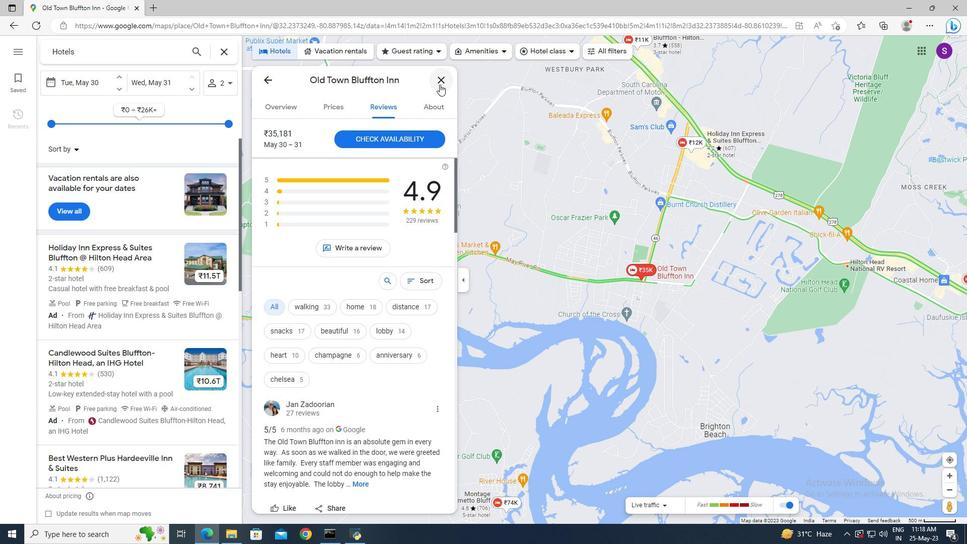 
